 Task: Search one way flight ticket for 2 adults, 2 infants in seat and 1 infant on lap in first from Beaumont: Jack Brooks Regional Airport (was Southeast Texas Regional) to Riverton: Central Wyoming Regional Airport (was Riverton Regional) on 8-4-2023. Choice of flights is Southwest. Number of bags: 5 checked bags. Price is upto 95000. Outbound departure time preference is 9:15.
Action: Mouse moved to (251, 264)
Screenshot: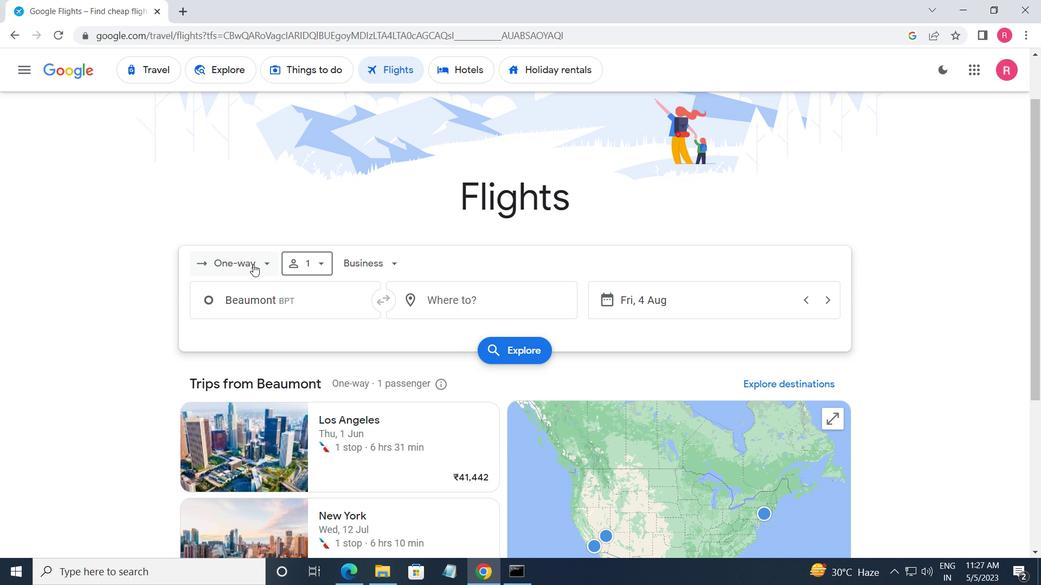 
Action: Mouse pressed left at (251, 264)
Screenshot: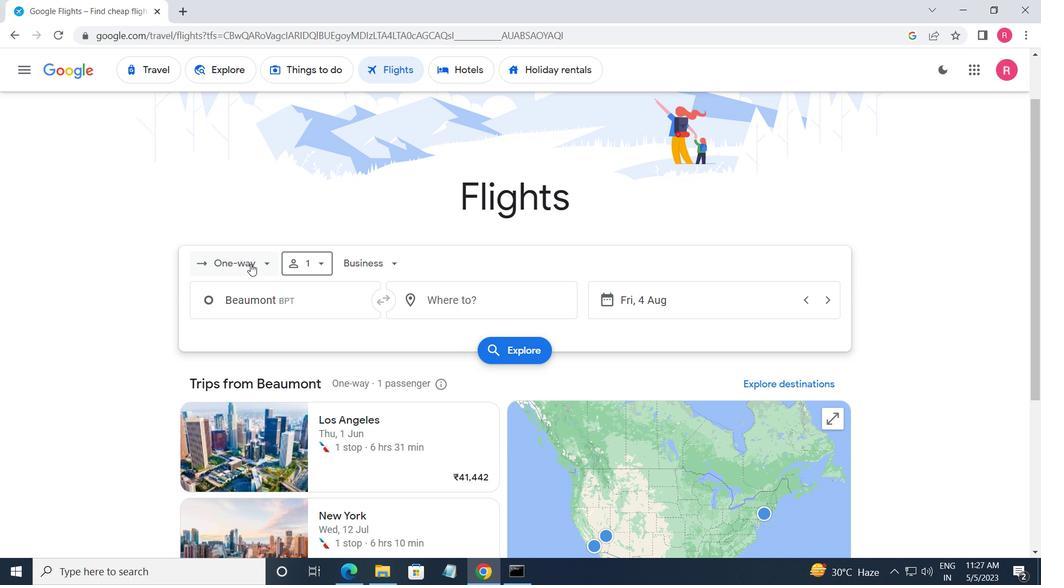 
Action: Mouse moved to (248, 330)
Screenshot: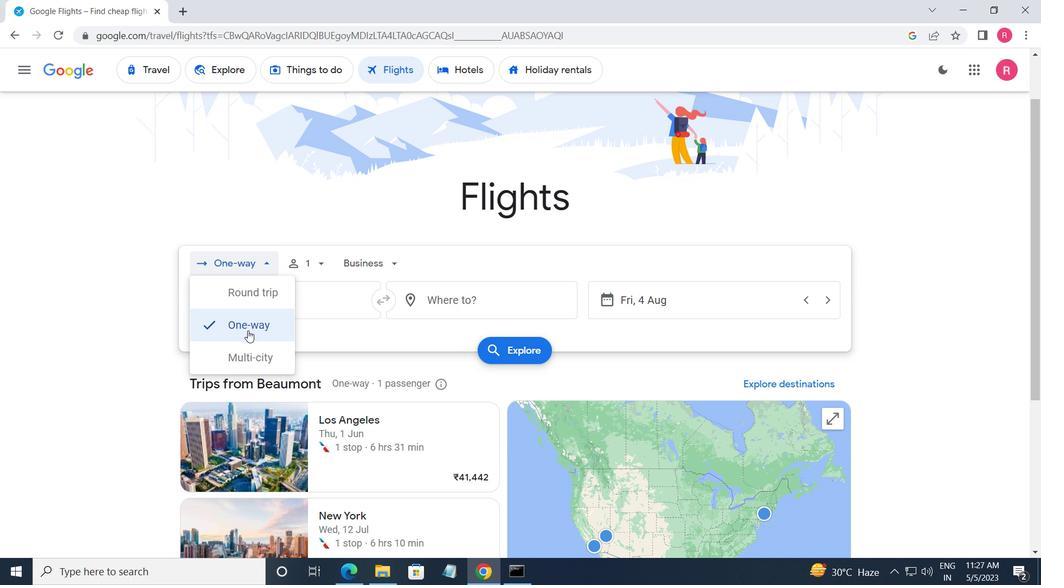 
Action: Mouse pressed left at (248, 330)
Screenshot: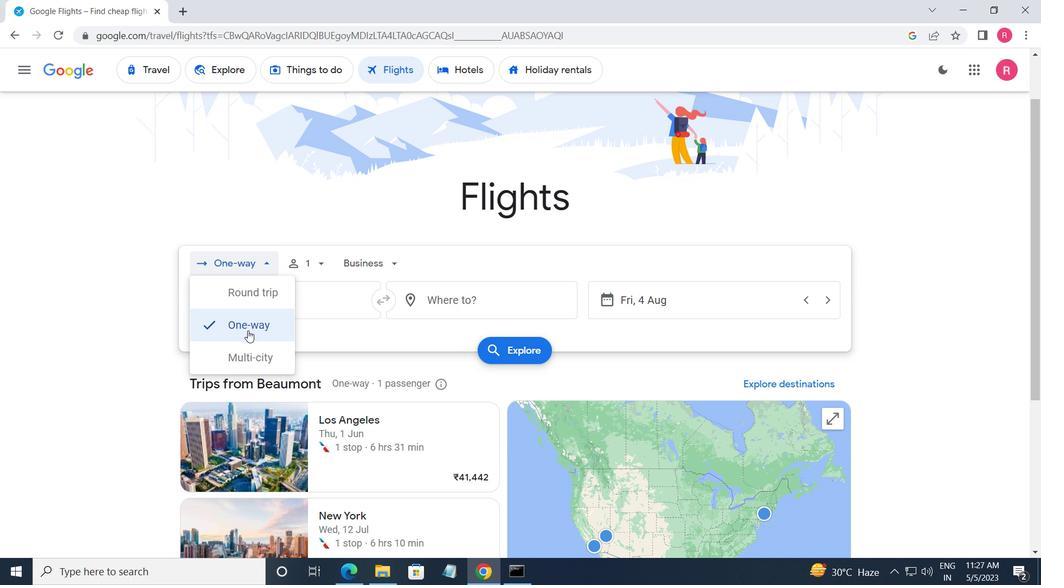 
Action: Mouse moved to (312, 260)
Screenshot: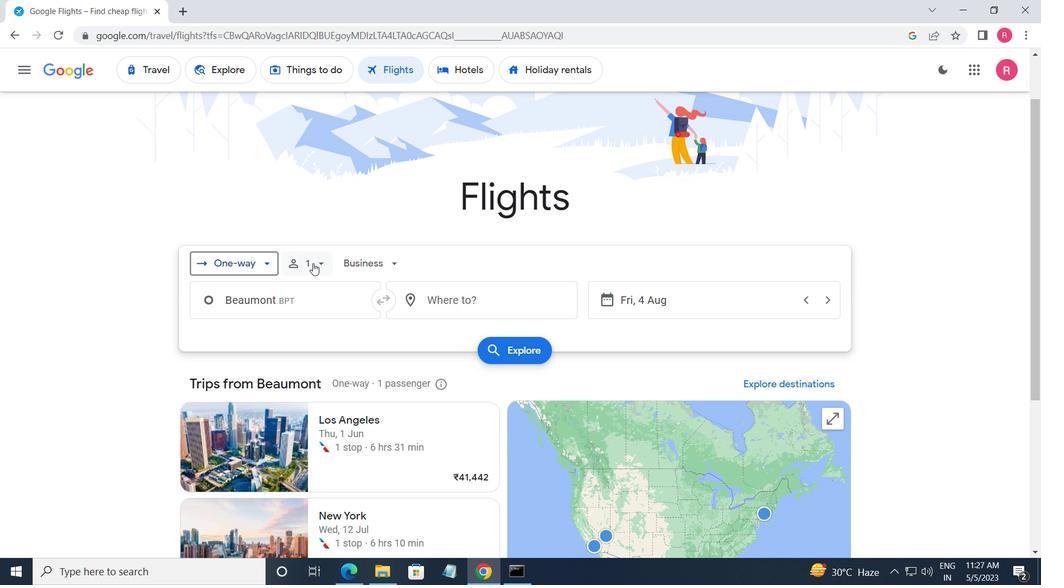 
Action: Mouse pressed left at (312, 260)
Screenshot: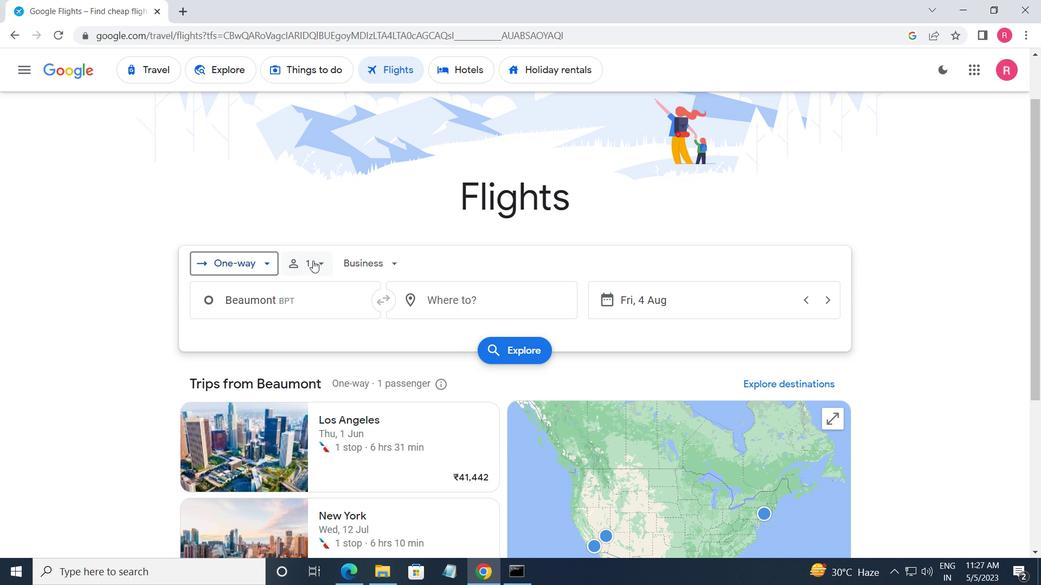 
Action: Mouse moved to (424, 304)
Screenshot: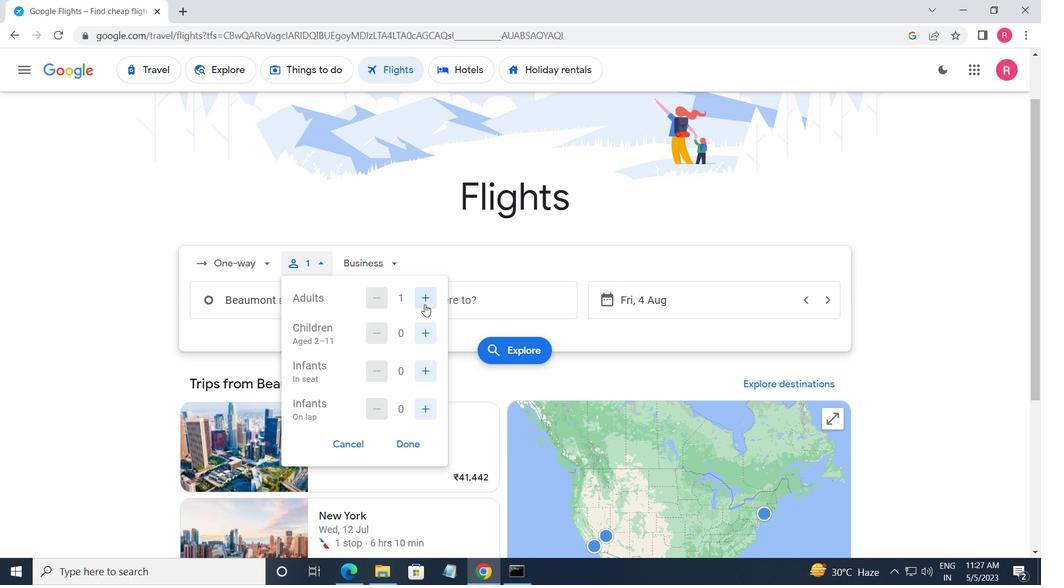 
Action: Mouse pressed left at (424, 304)
Screenshot: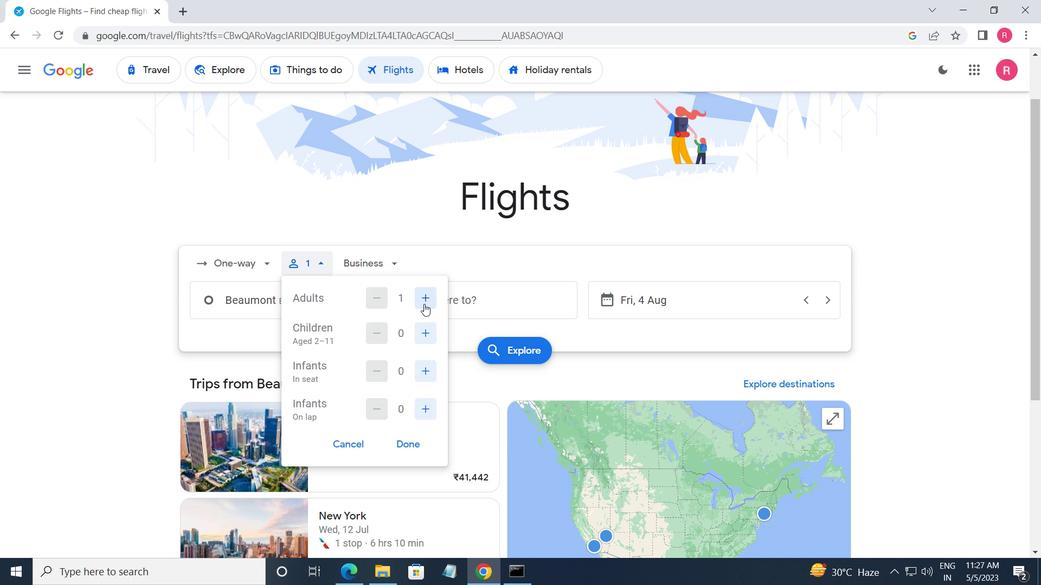 
Action: Mouse moved to (422, 328)
Screenshot: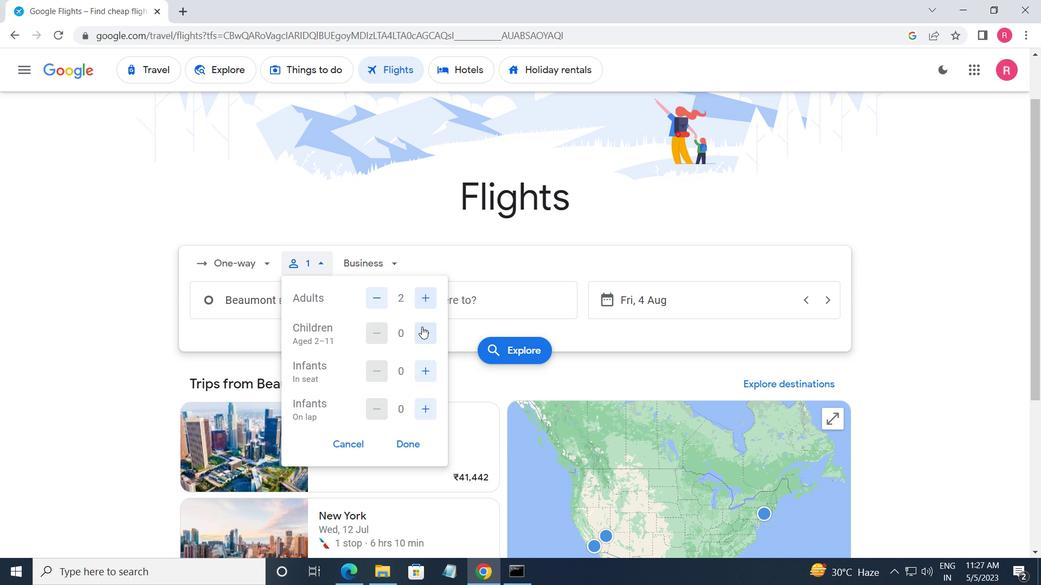
Action: Mouse pressed left at (422, 328)
Screenshot: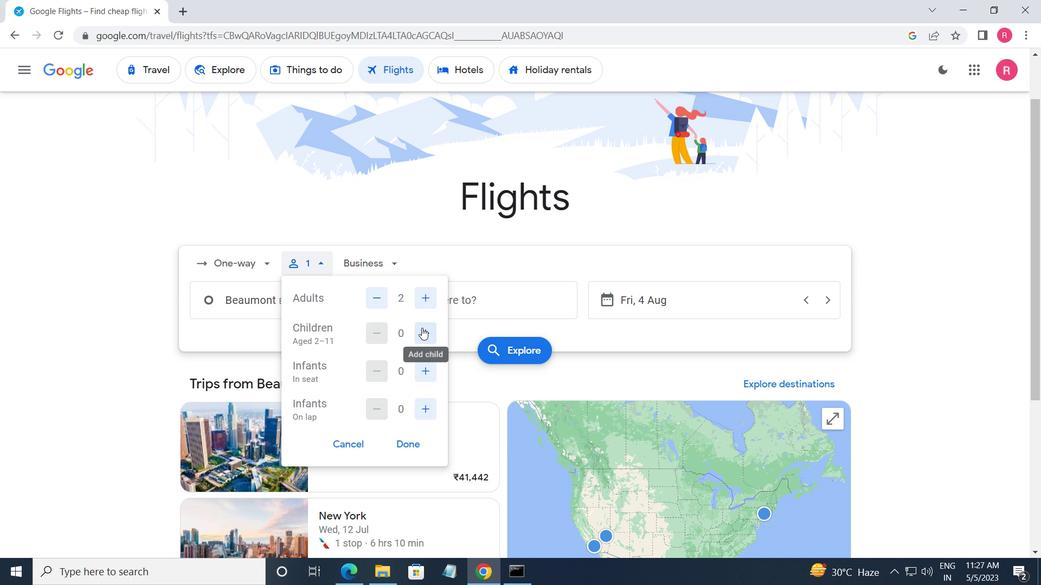 
Action: Mouse pressed left at (422, 328)
Screenshot: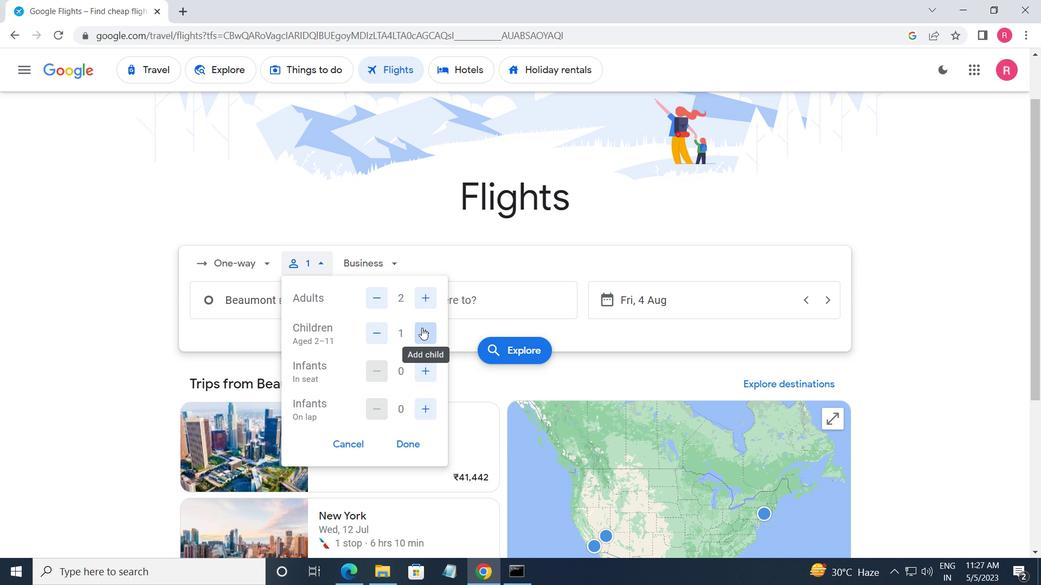 
Action: Mouse moved to (429, 370)
Screenshot: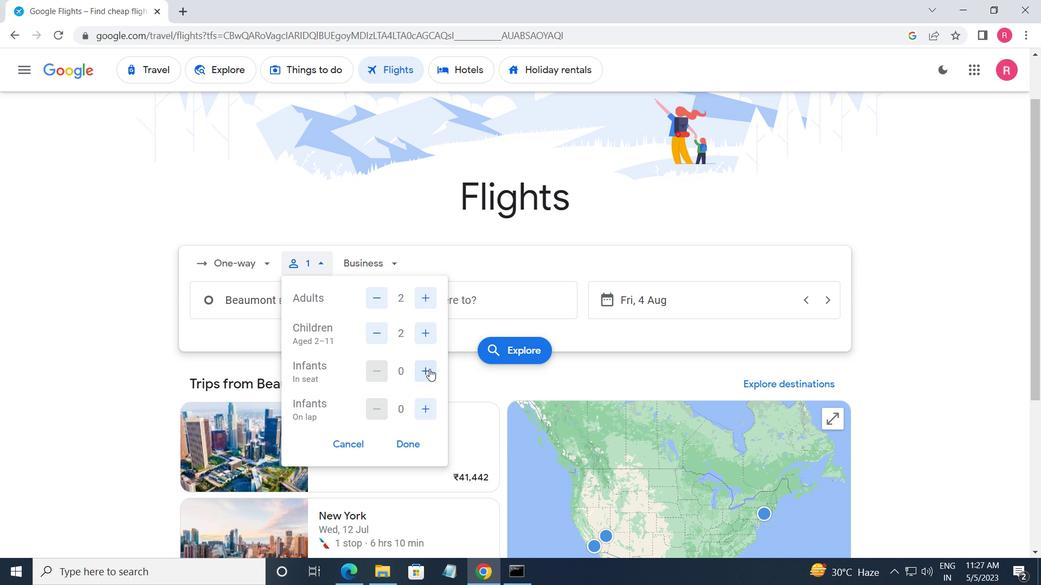 
Action: Mouse pressed left at (429, 370)
Screenshot: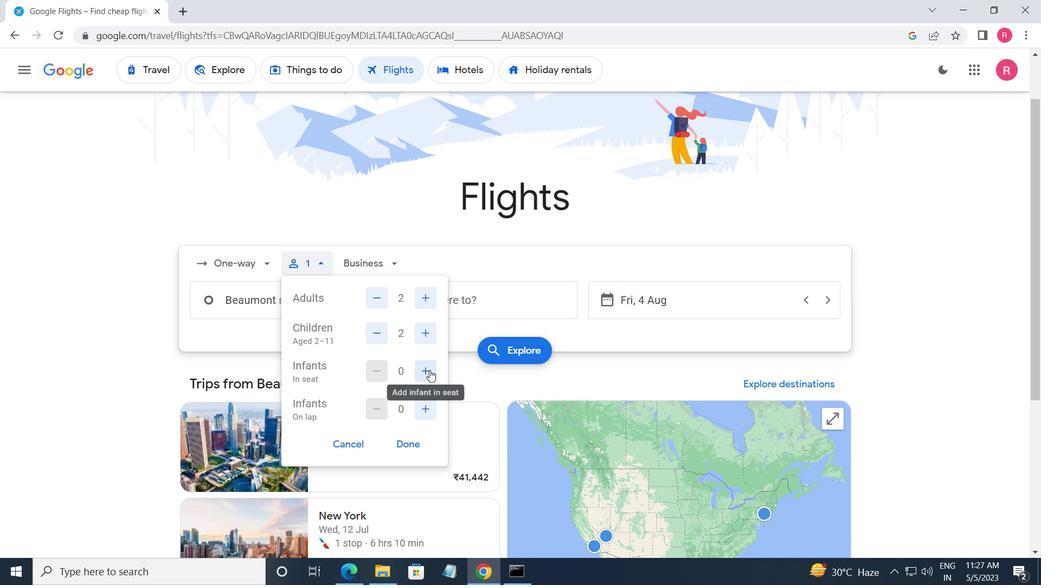 
Action: Mouse moved to (415, 436)
Screenshot: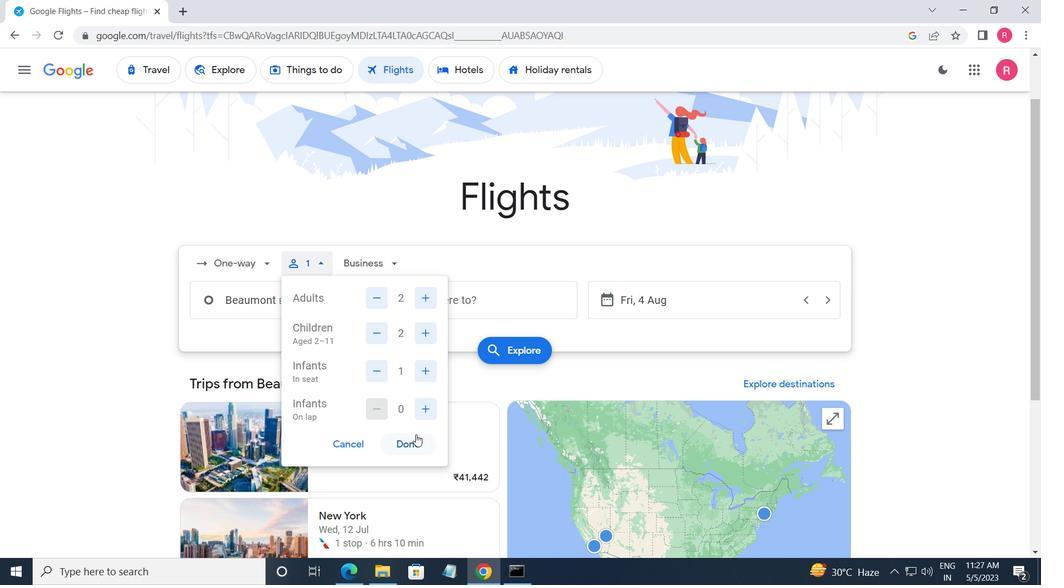 
Action: Mouse pressed left at (415, 436)
Screenshot: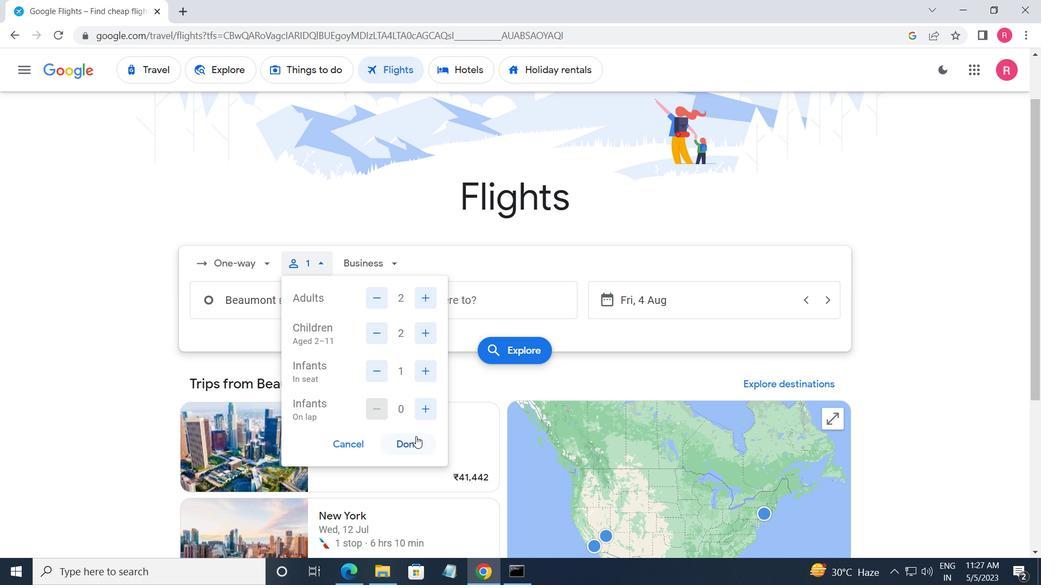 
Action: Mouse moved to (351, 264)
Screenshot: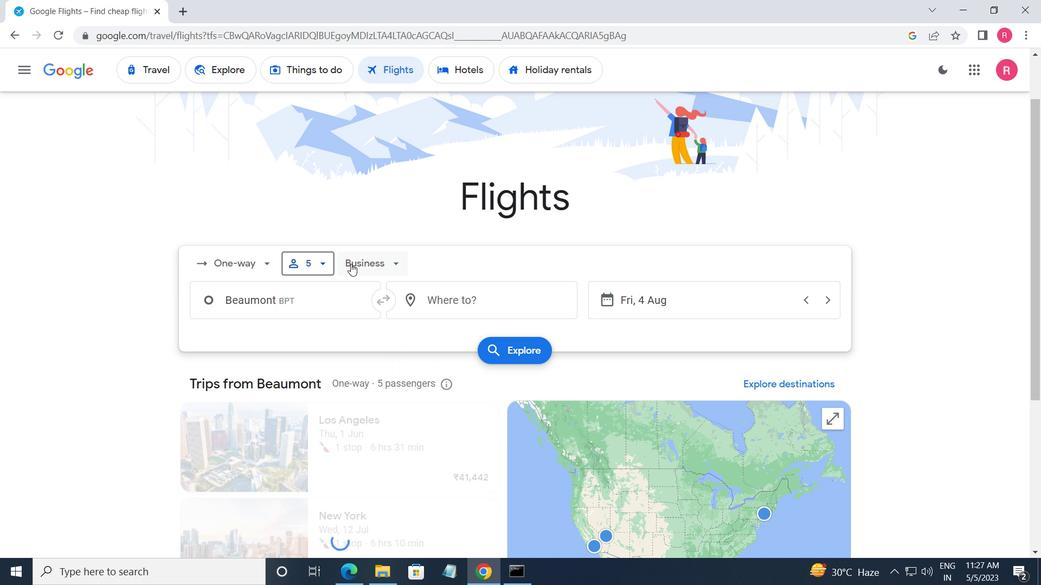 
Action: Mouse pressed left at (351, 264)
Screenshot: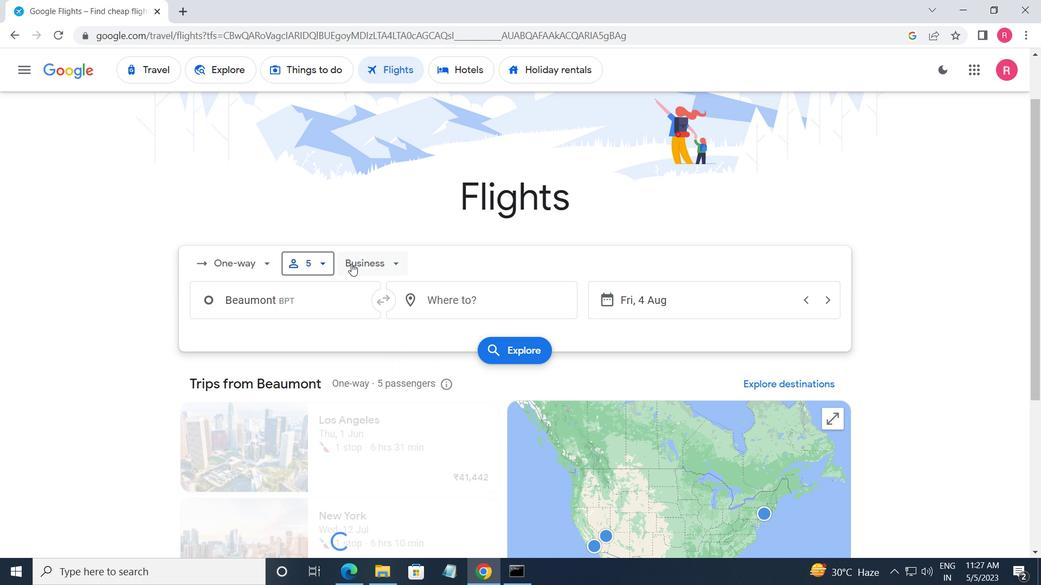 
Action: Mouse moved to (383, 392)
Screenshot: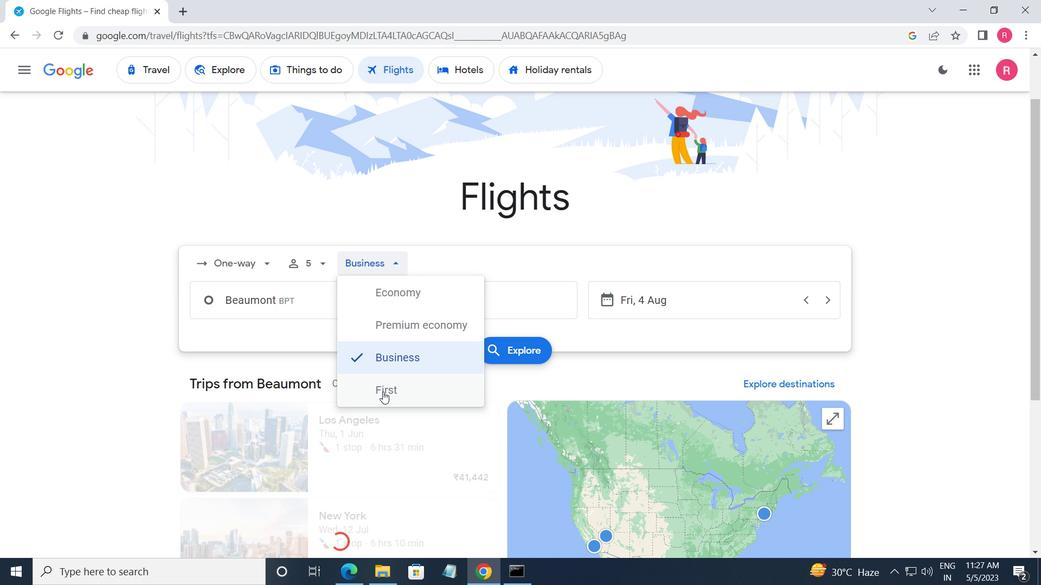 
Action: Mouse pressed left at (383, 392)
Screenshot: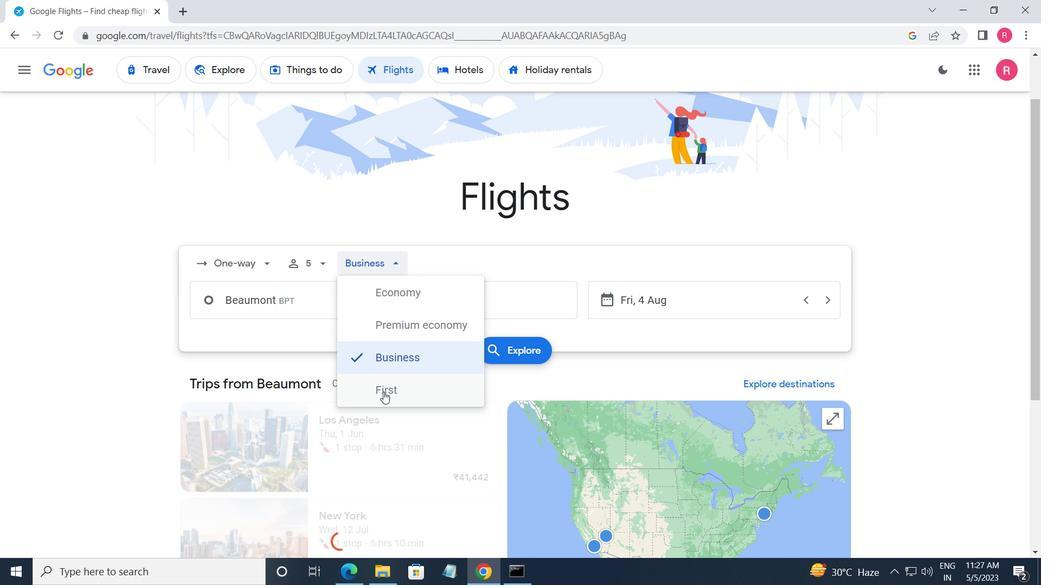 
Action: Mouse moved to (313, 305)
Screenshot: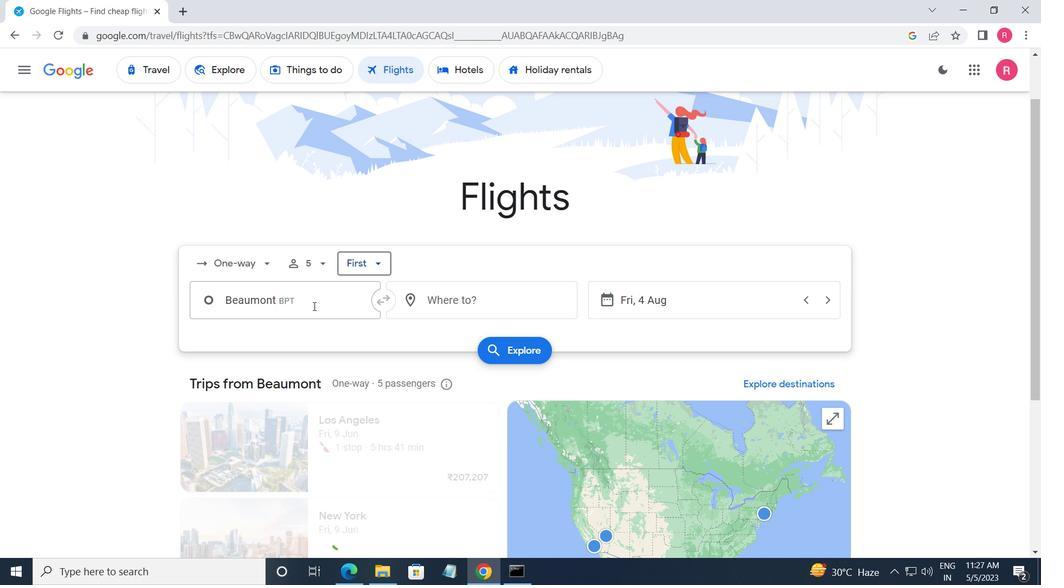 
Action: Mouse pressed left at (313, 305)
Screenshot: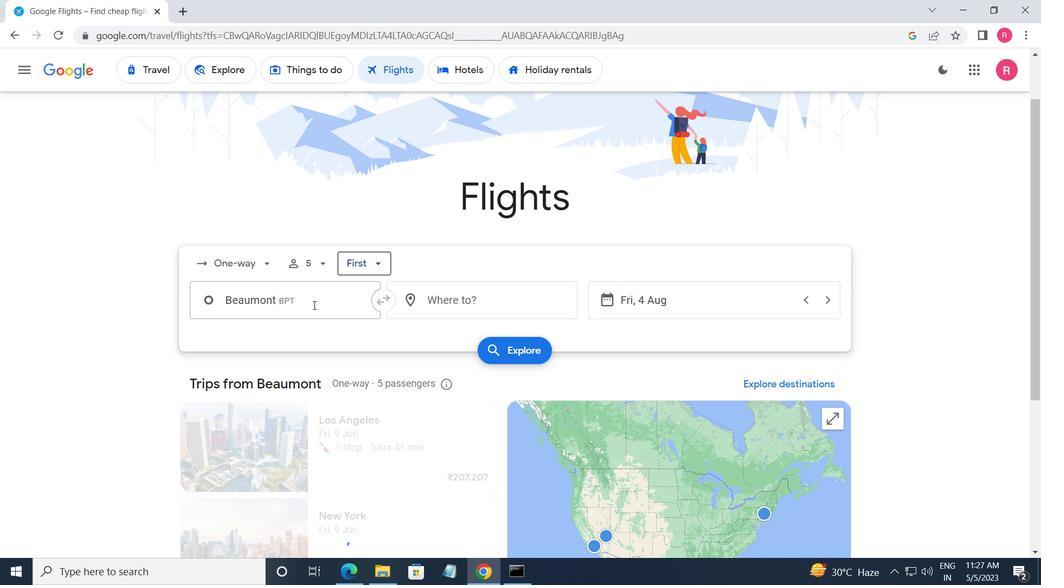 
Action: Key pressed <Key.shift>BEAUMONT
Screenshot: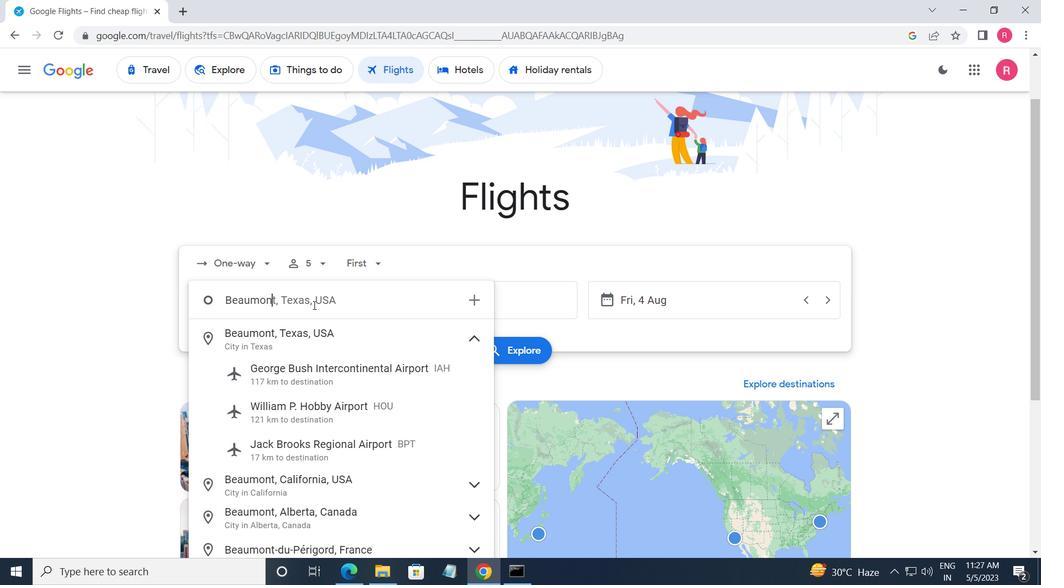 
Action: Mouse moved to (312, 441)
Screenshot: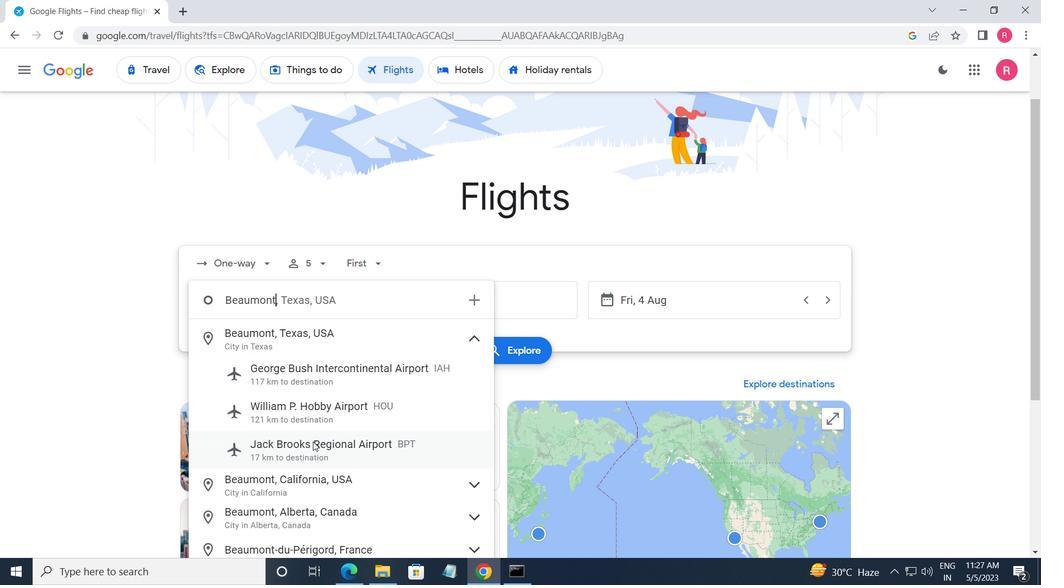 
Action: Mouse pressed left at (312, 441)
Screenshot: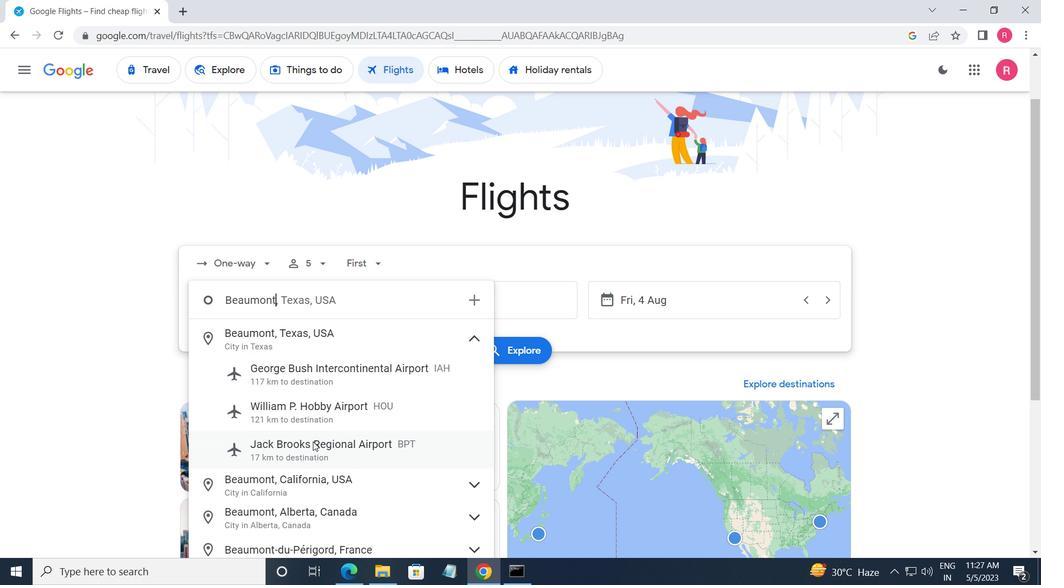
Action: Mouse moved to (457, 301)
Screenshot: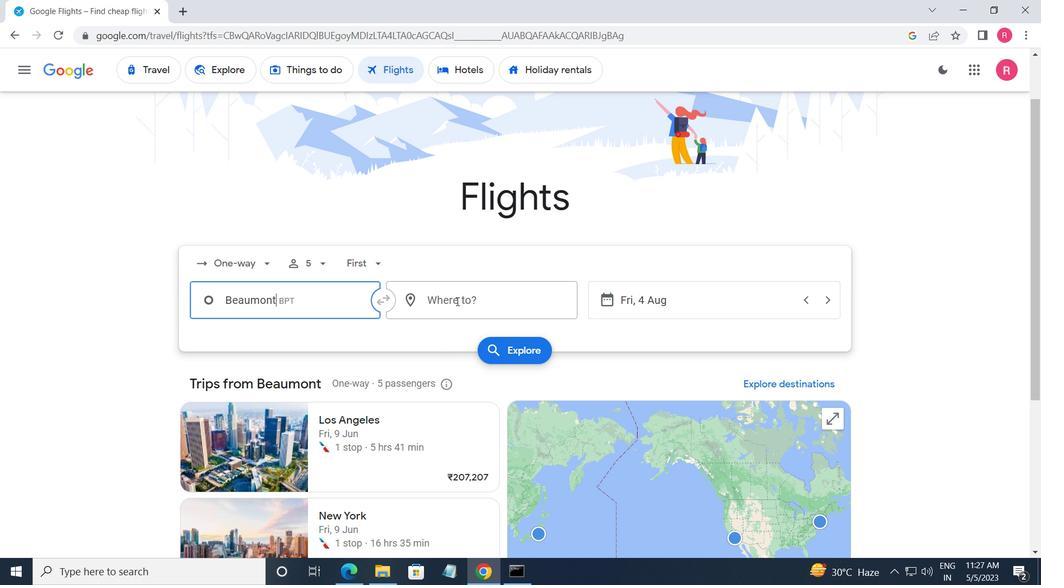 
Action: Mouse pressed left at (457, 301)
Screenshot: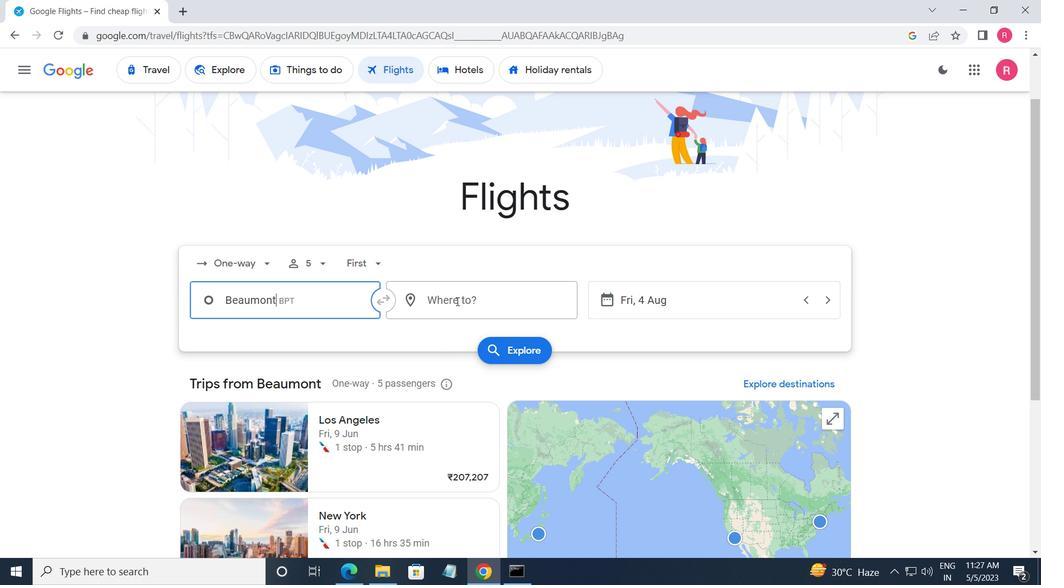
Action: Key pressed <Key.shift><Key.shift><Key.shift><Key.shift><Key.shift><Key.shift><Key.shift><Key.shift><Key.shift><Key.shift><Key.shift><Key.shift><Key.shift><Key.shift><Key.shift><Key.shift><Key.shift>RIVERTOM<Key.backspace>N
Screenshot: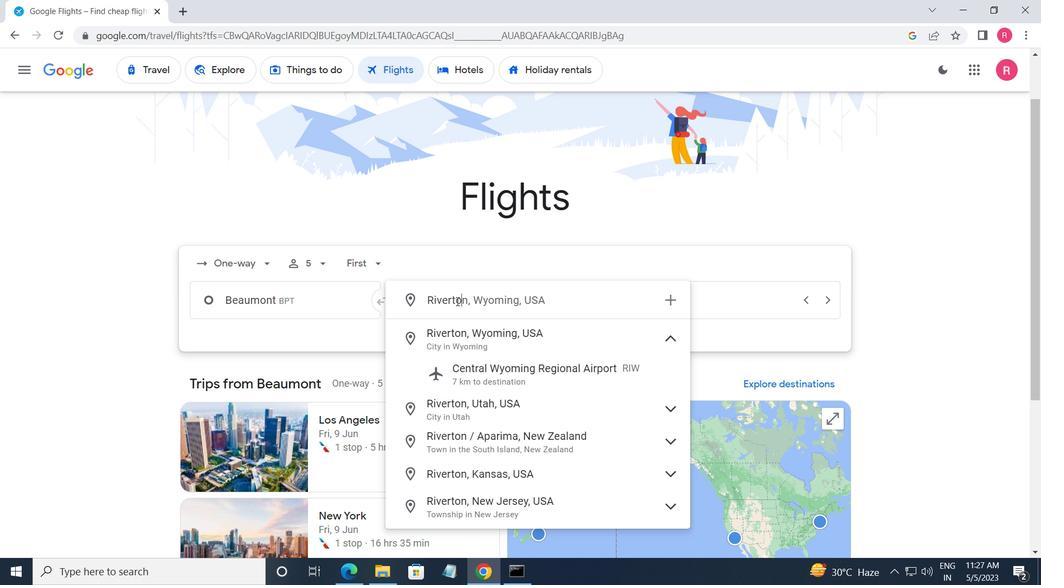 
Action: Mouse moved to (479, 382)
Screenshot: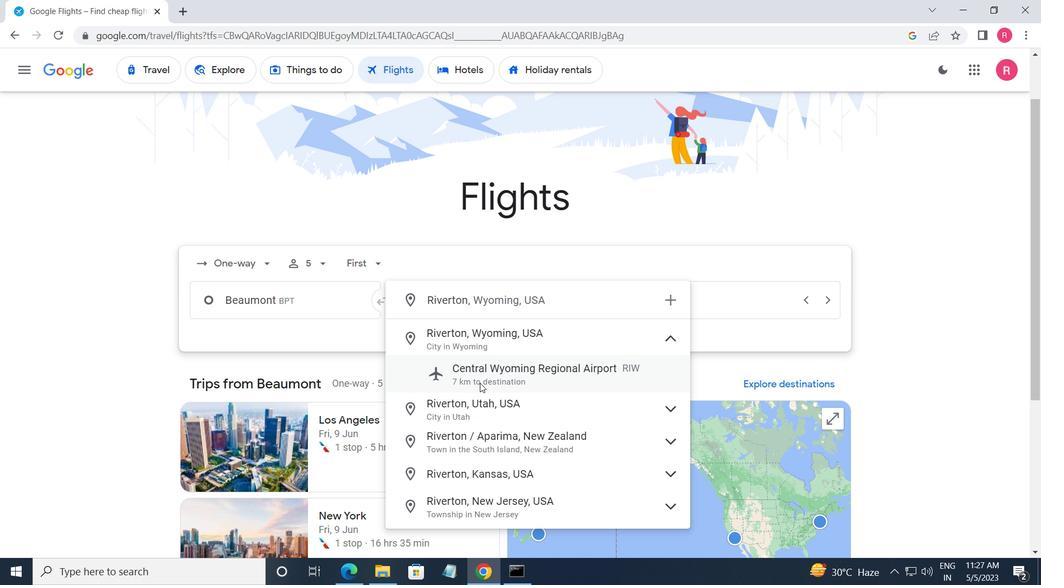 
Action: Mouse pressed left at (479, 382)
Screenshot: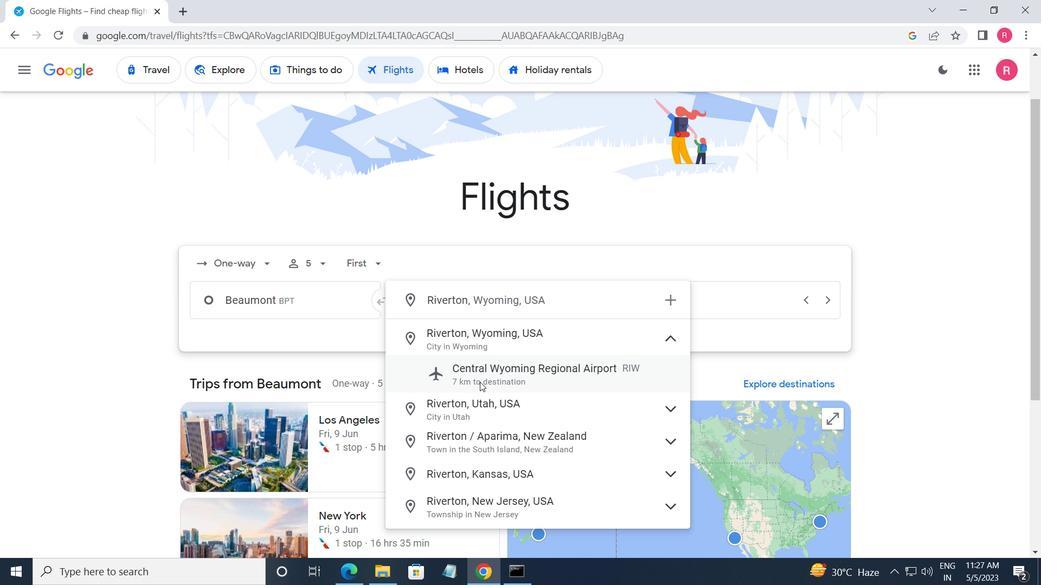 
Action: Mouse moved to (694, 304)
Screenshot: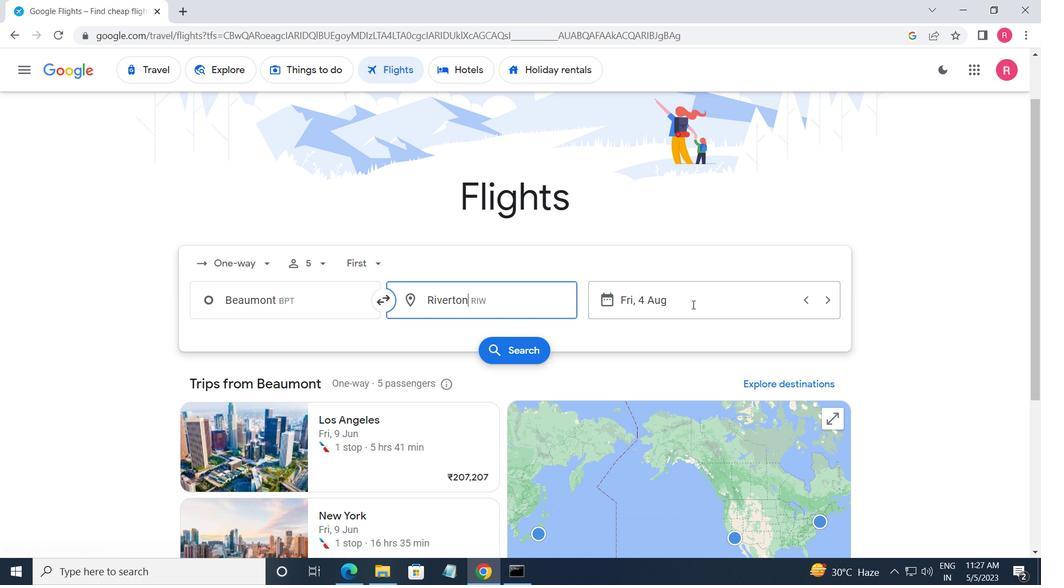 
Action: Mouse pressed left at (694, 304)
Screenshot: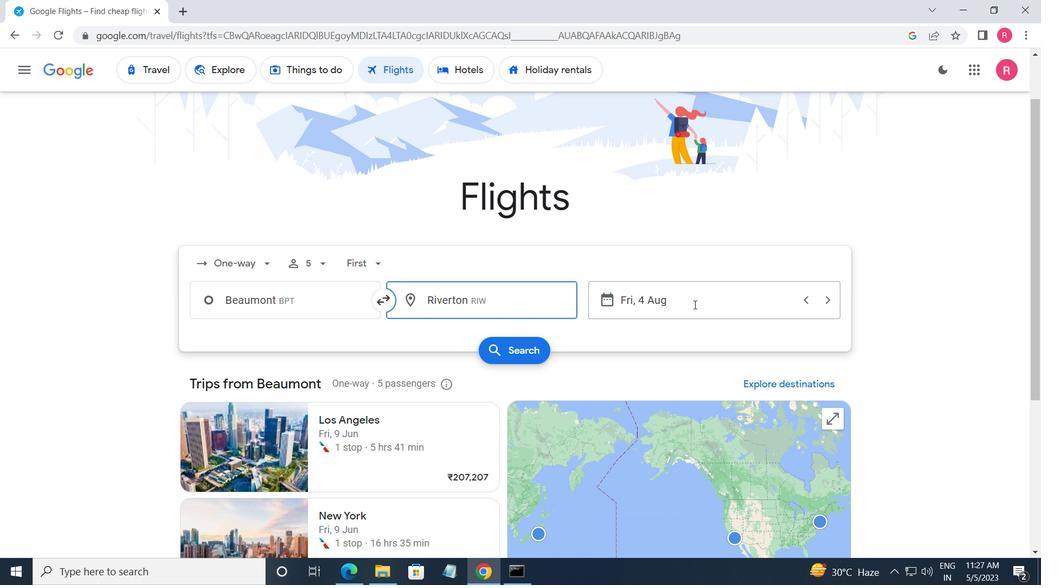 
Action: Mouse moved to (523, 312)
Screenshot: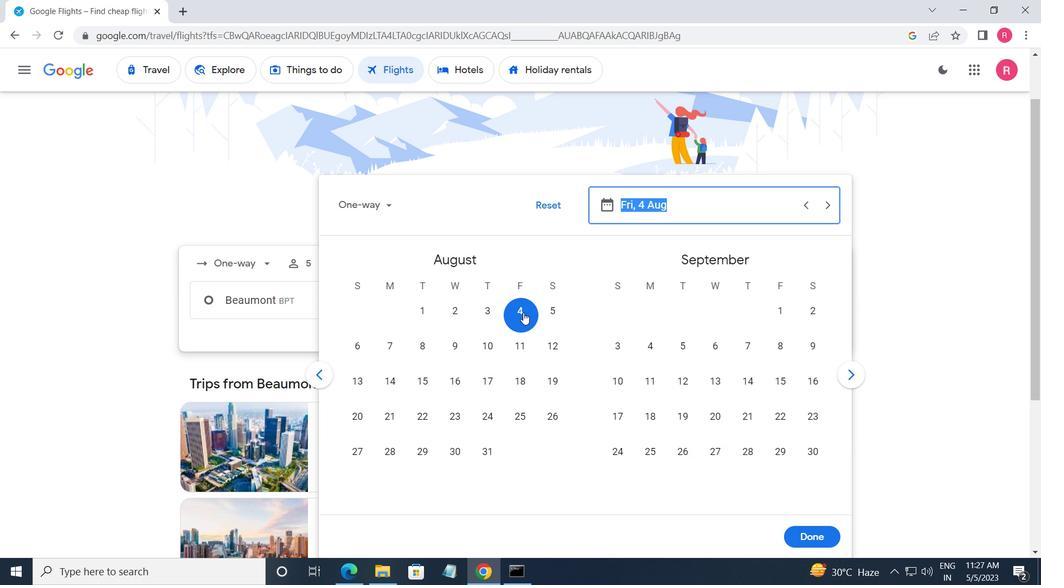 
Action: Mouse pressed left at (523, 312)
Screenshot: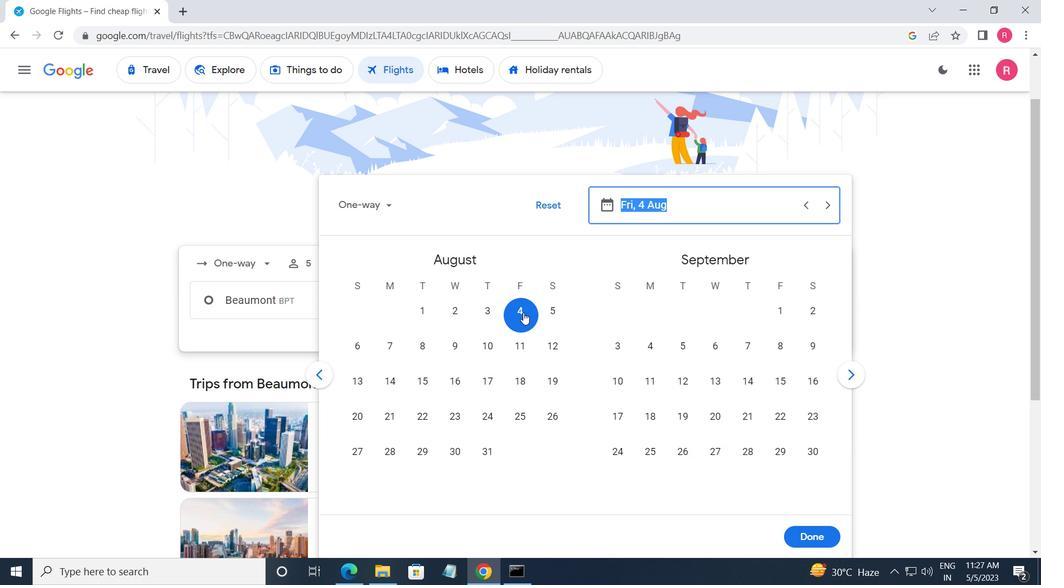 
Action: Mouse moved to (798, 536)
Screenshot: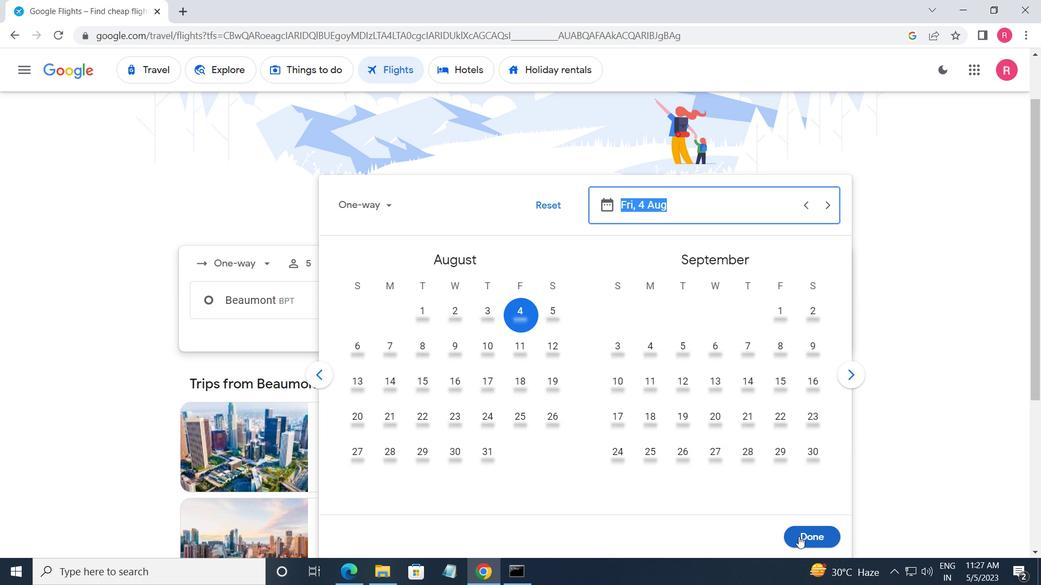
Action: Mouse pressed left at (798, 536)
Screenshot: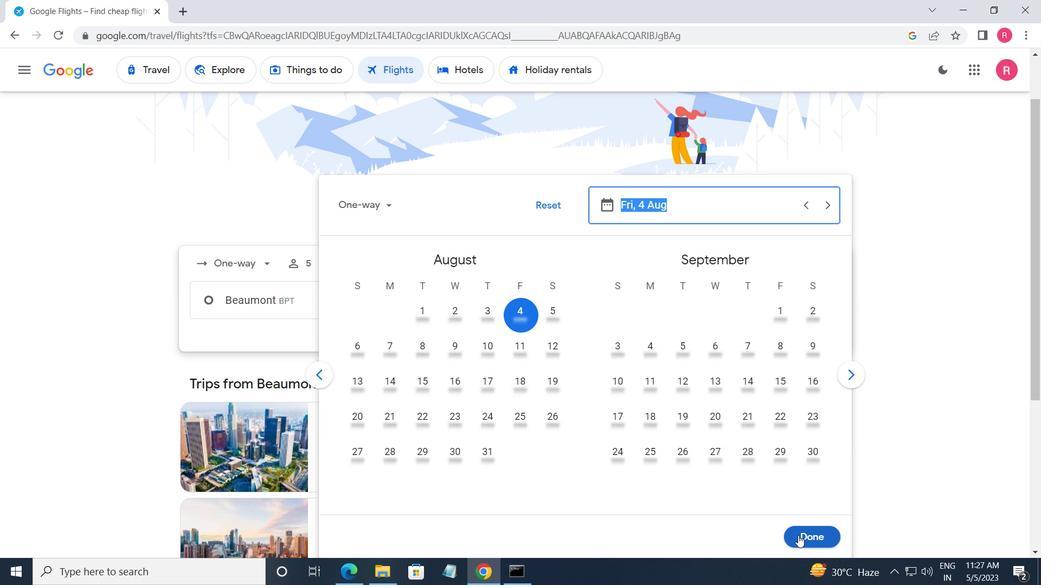 
Action: Mouse moved to (508, 357)
Screenshot: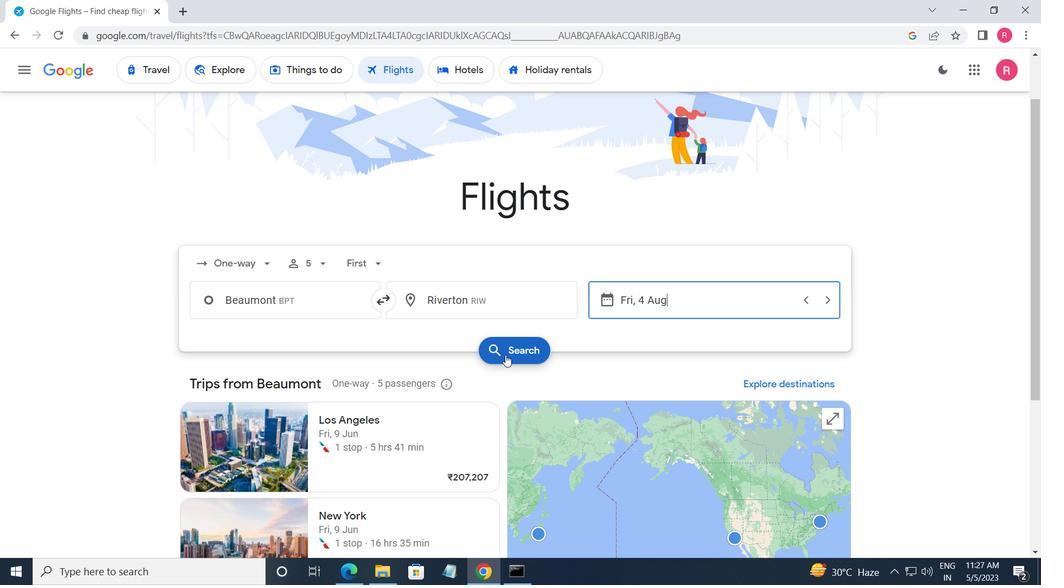
Action: Mouse pressed left at (508, 357)
Screenshot: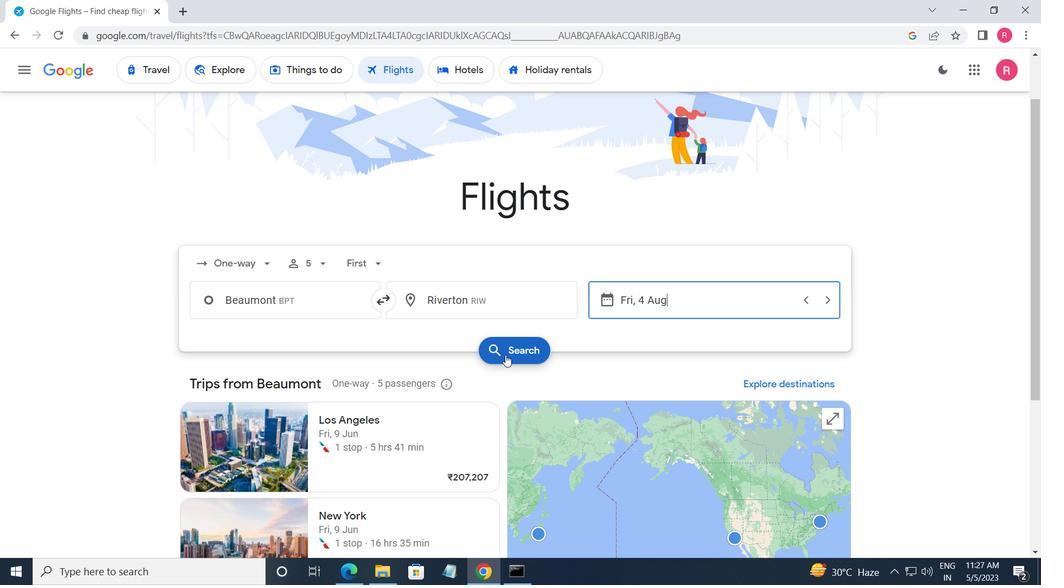
Action: Mouse moved to (190, 193)
Screenshot: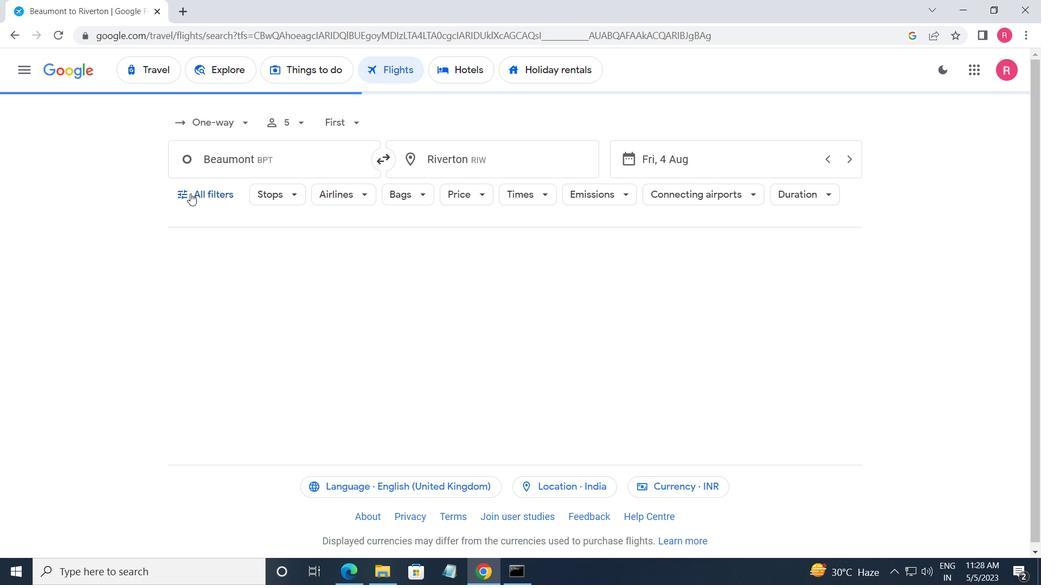 
Action: Mouse pressed left at (190, 193)
Screenshot: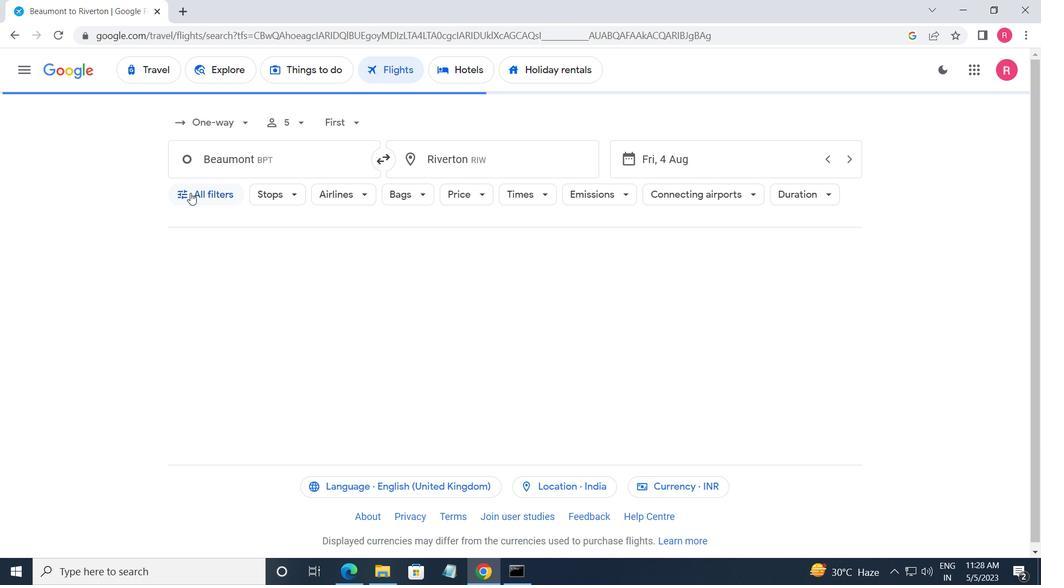 
Action: Mouse moved to (247, 307)
Screenshot: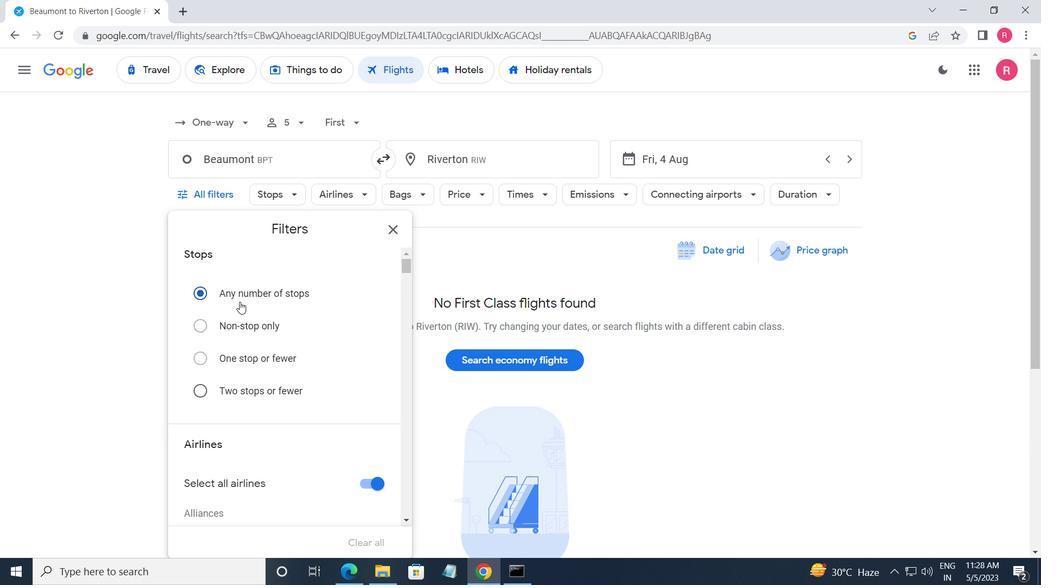 
Action: Mouse scrolled (247, 306) with delta (0, 0)
Screenshot: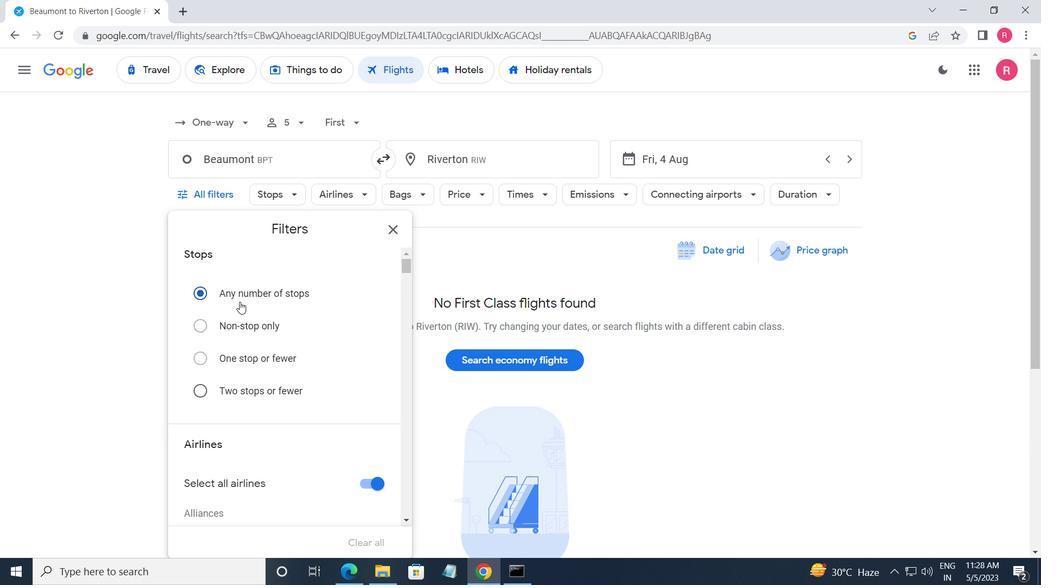 
Action: Mouse moved to (249, 312)
Screenshot: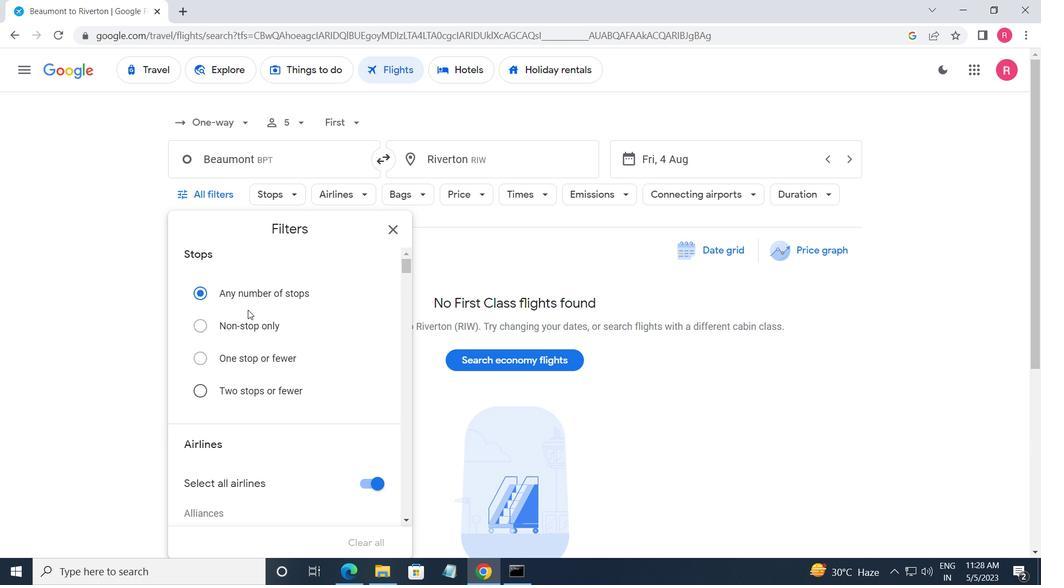 
Action: Mouse scrolled (249, 312) with delta (0, 0)
Screenshot: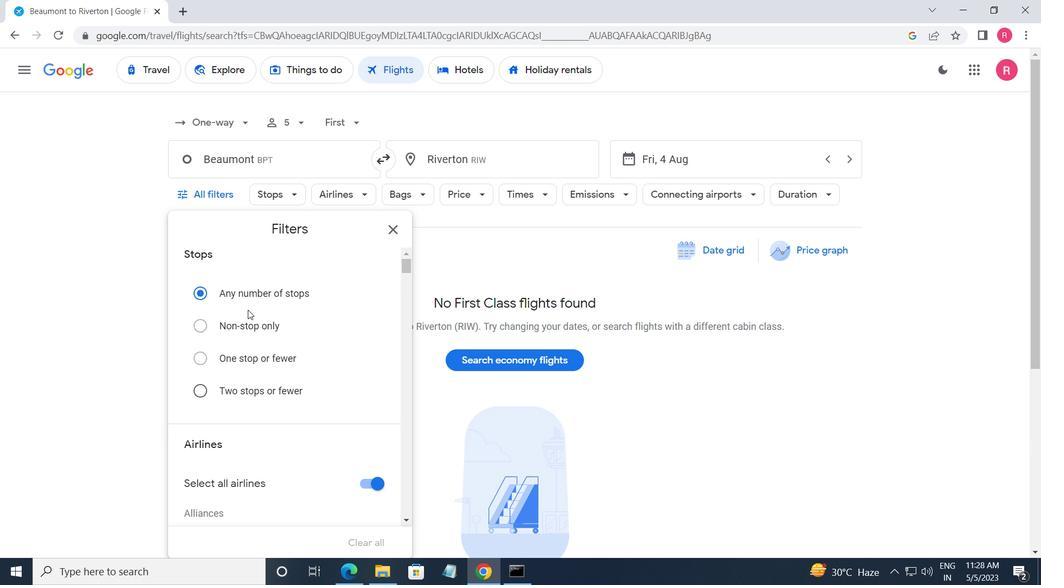 
Action: Mouse moved to (249, 313)
Screenshot: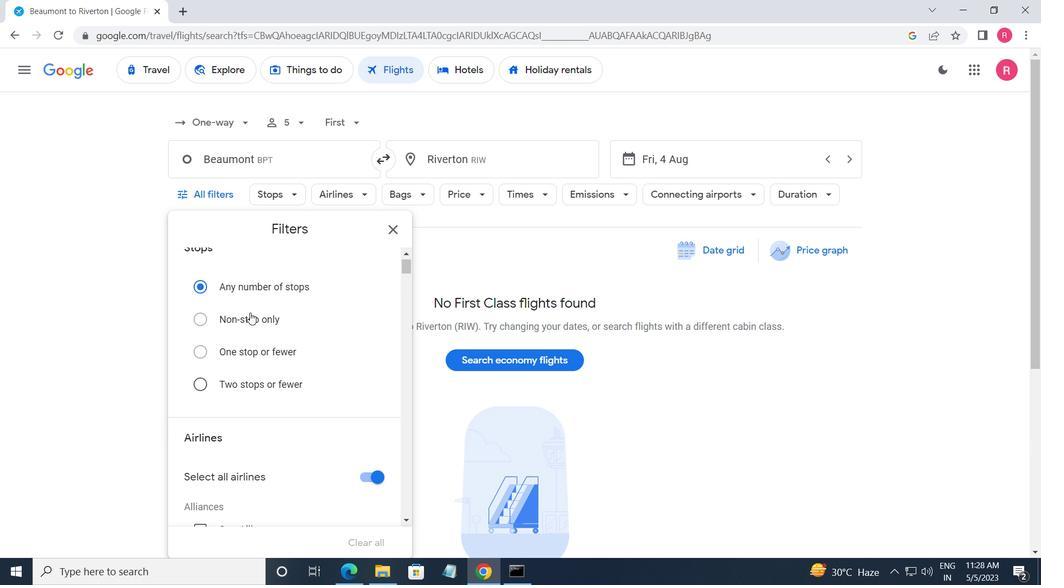 
Action: Mouse scrolled (249, 312) with delta (0, 0)
Screenshot: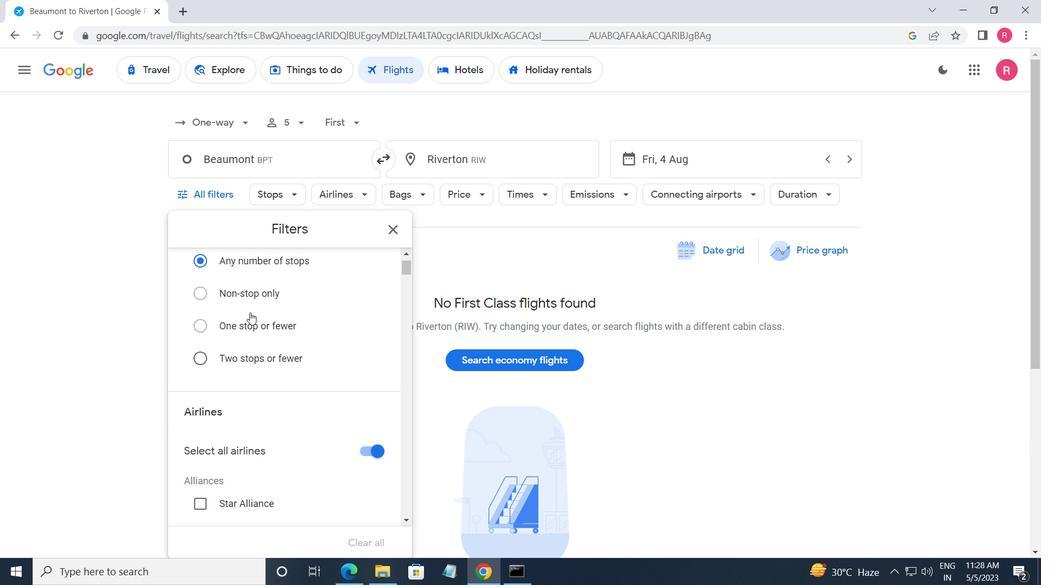 
Action: Mouse scrolled (249, 312) with delta (0, 0)
Screenshot: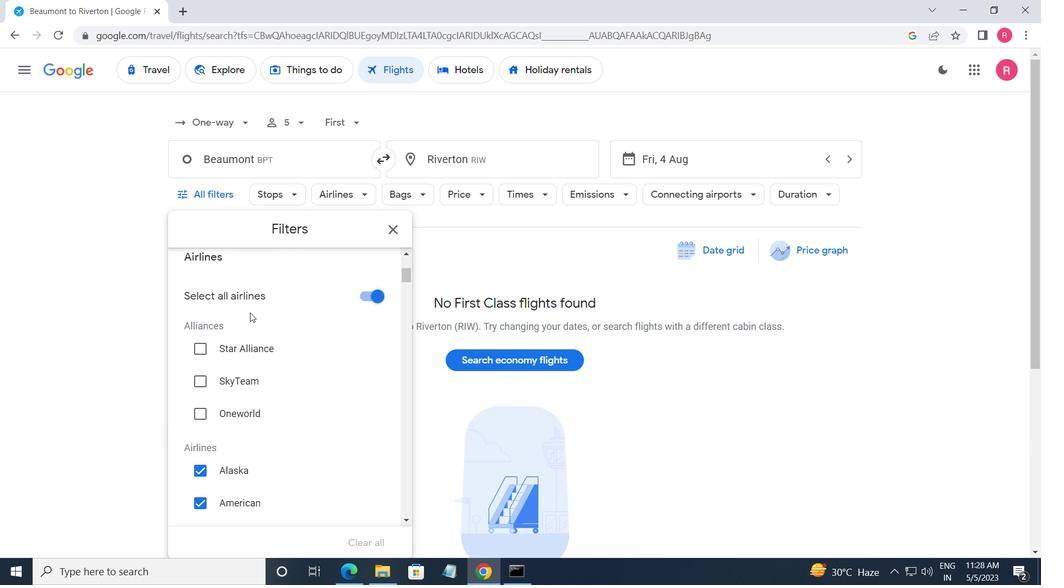 
Action: Mouse scrolled (249, 312) with delta (0, 0)
Screenshot: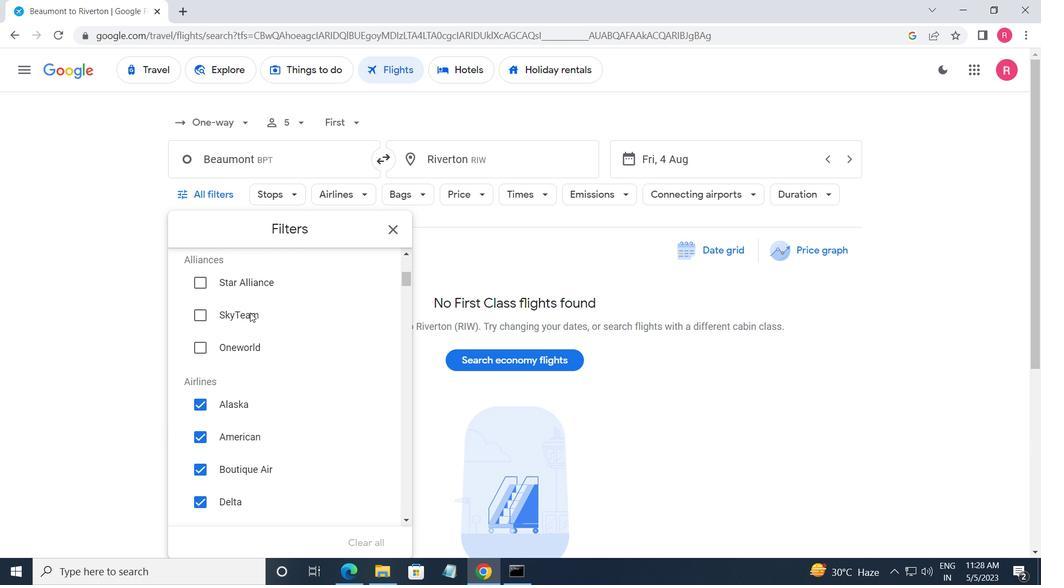 
Action: Mouse scrolled (249, 312) with delta (0, 0)
Screenshot: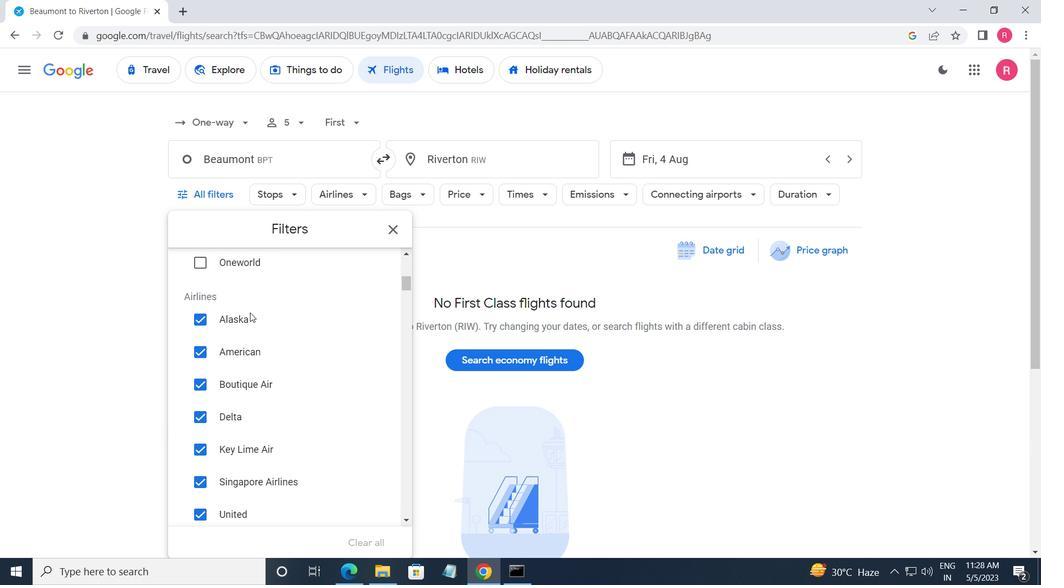 
Action: Mouse moved to (249, 313)
Screenshot: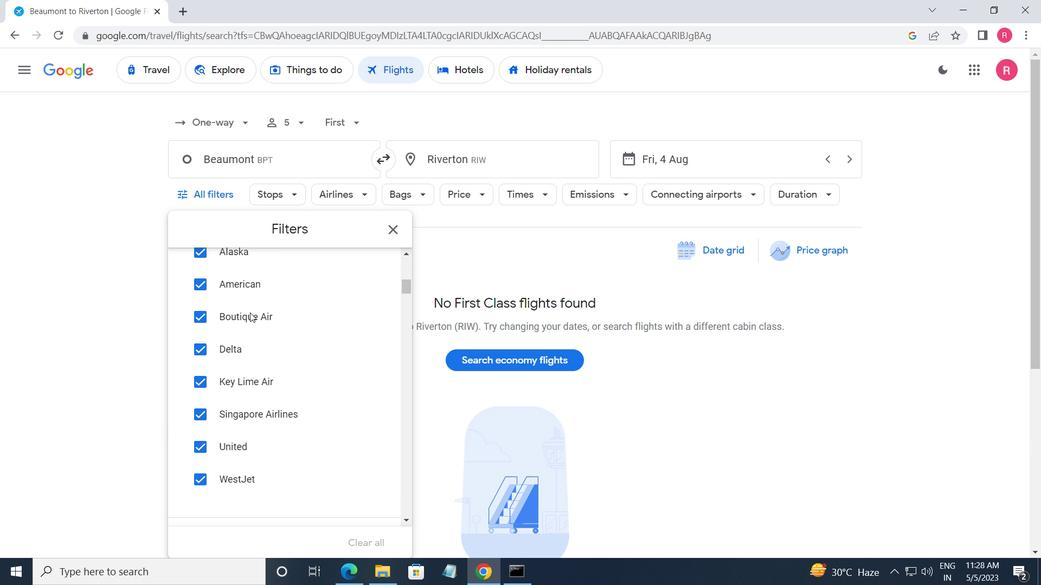 
Action: Mouse scrolled (249, 314) with delta (0, 0)
Screenshot: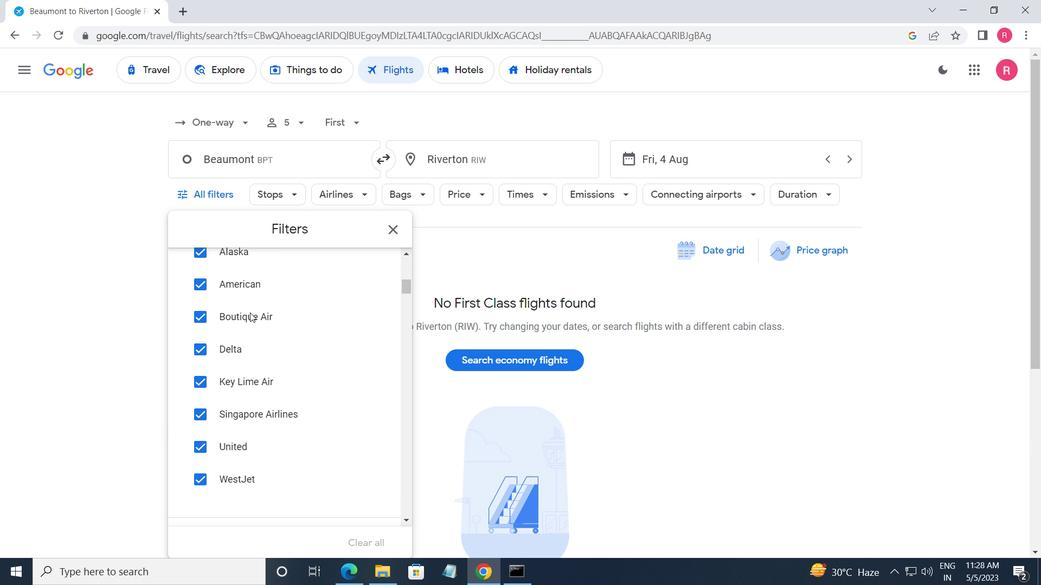 
Action: Mouse scrolled (249, 314) with delta (0, 0)
Screenshot: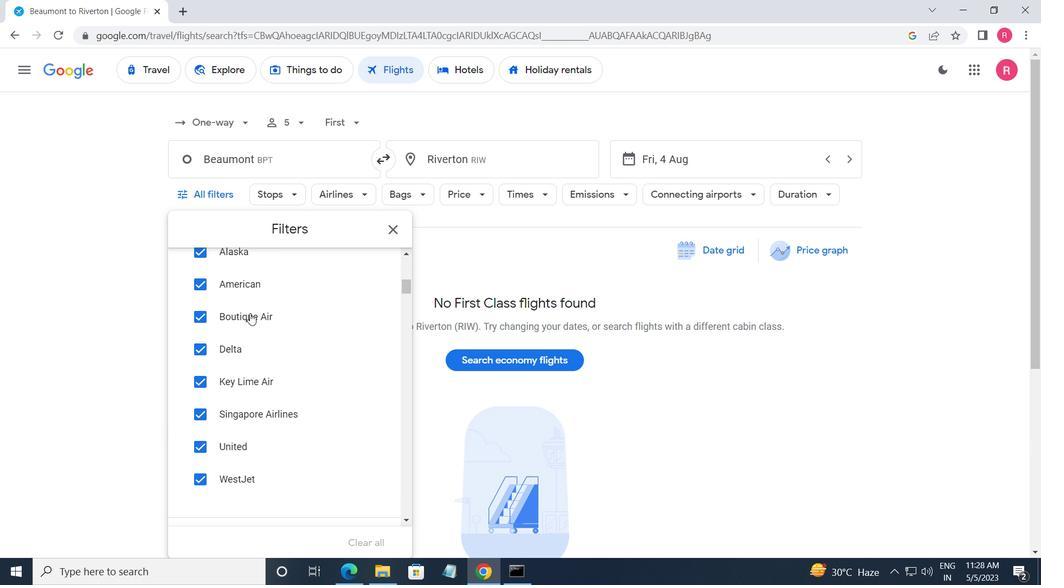 
Action: Mouse scrolled (249, 314) with delta (0, 0)
Screenshot: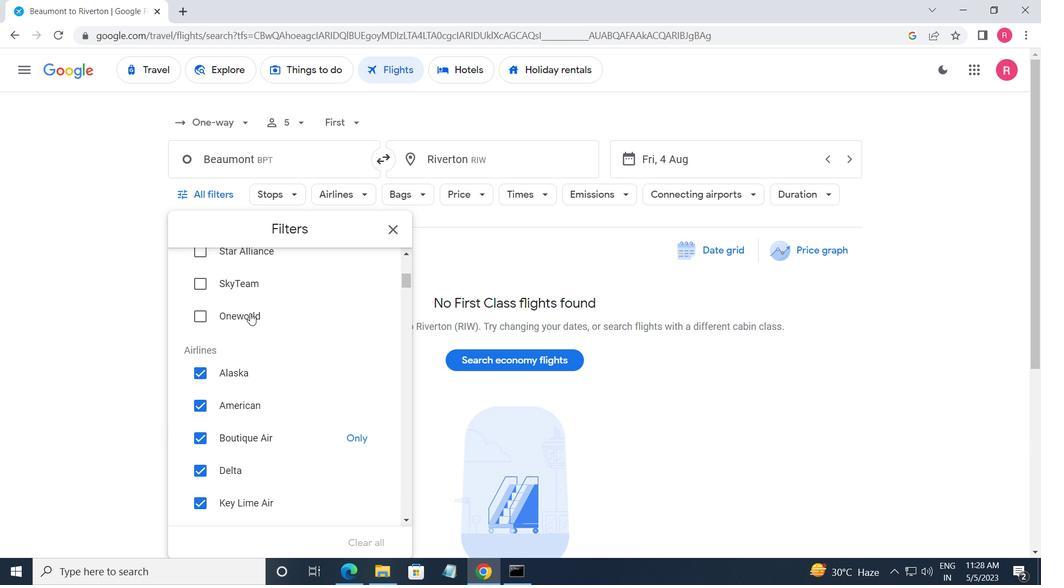 
Action: Mouse moved to (374, 282)
Screenshot: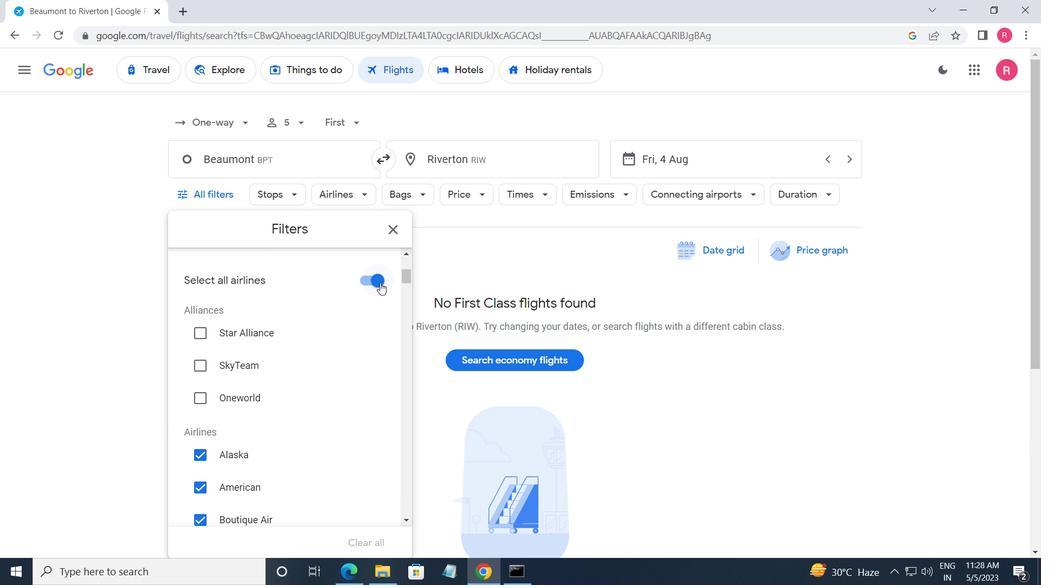
Action: Mouse pressed left at (374, 282)
Screenshot: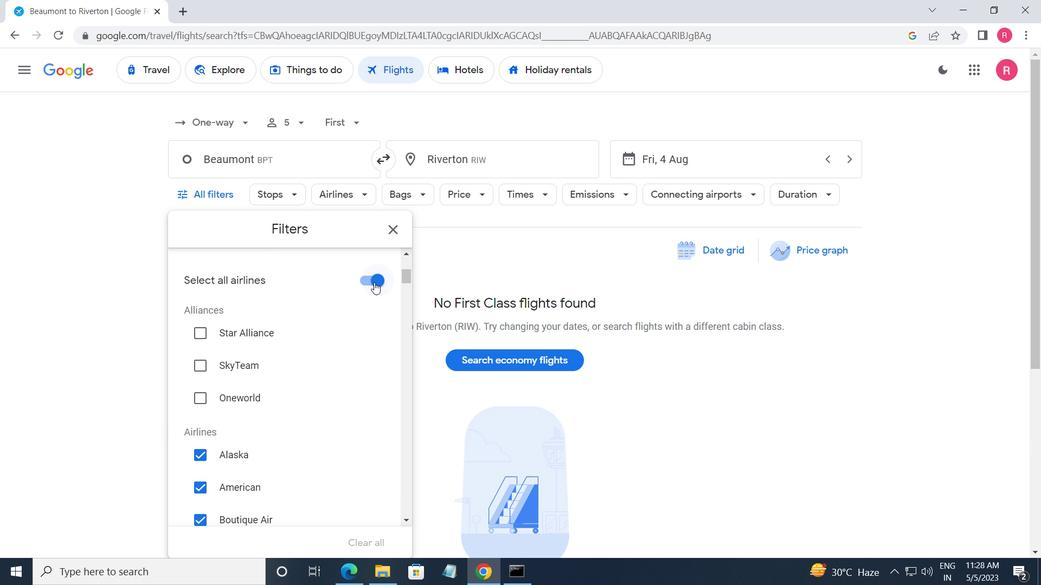 
Action: Mouse moved to (339, 367)
Screenshot: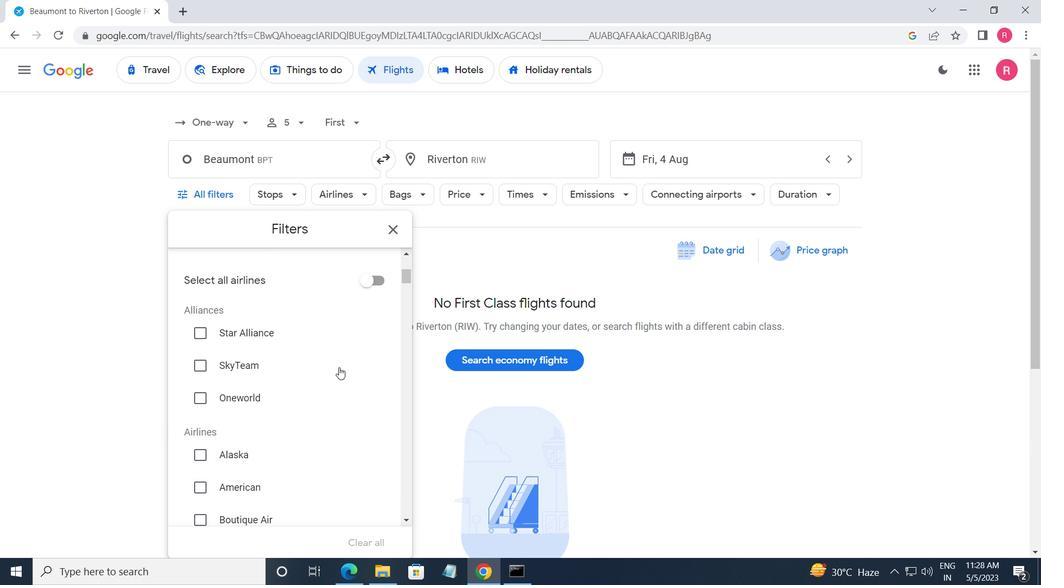 
Action: Mouse scrolled (339, 367) with delta (0, 0)
Screenshot: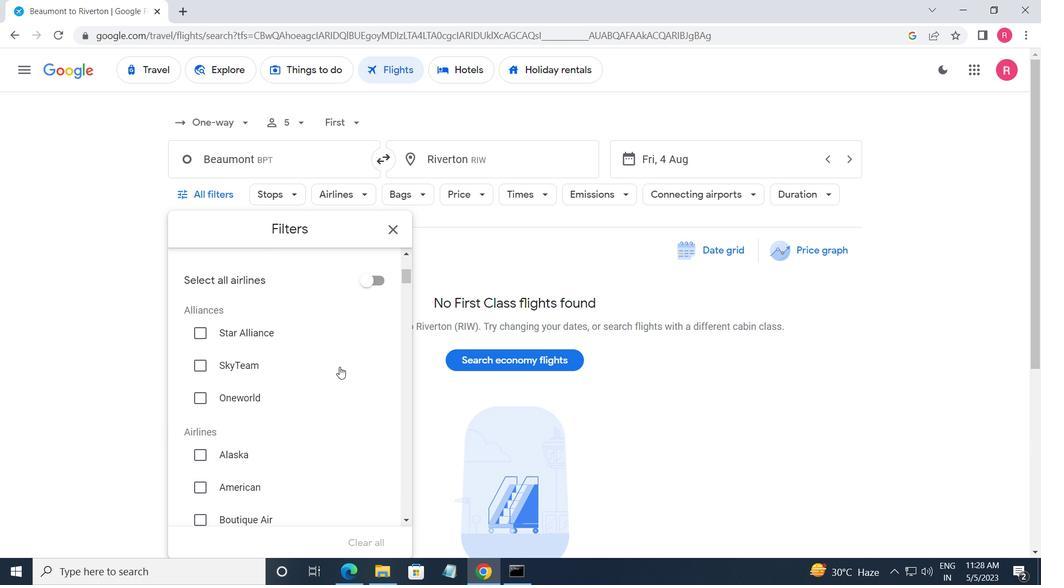 
Action: Mouse scrolled (339, 367) with delta (0, 0)
Screenshot: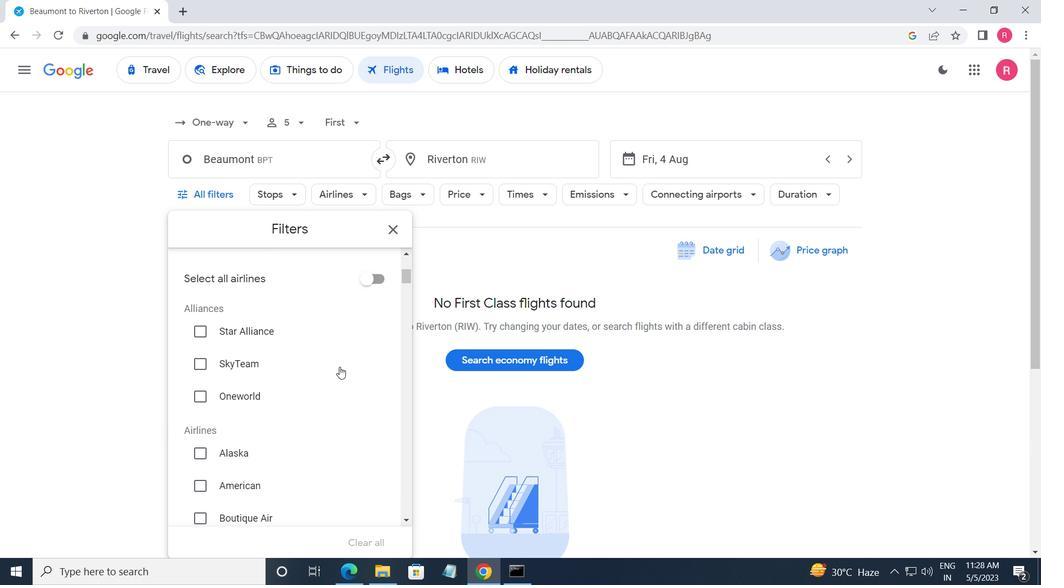 
Action: Mouse scrolled (339, 367) with delta (0, 0)
Screenshot: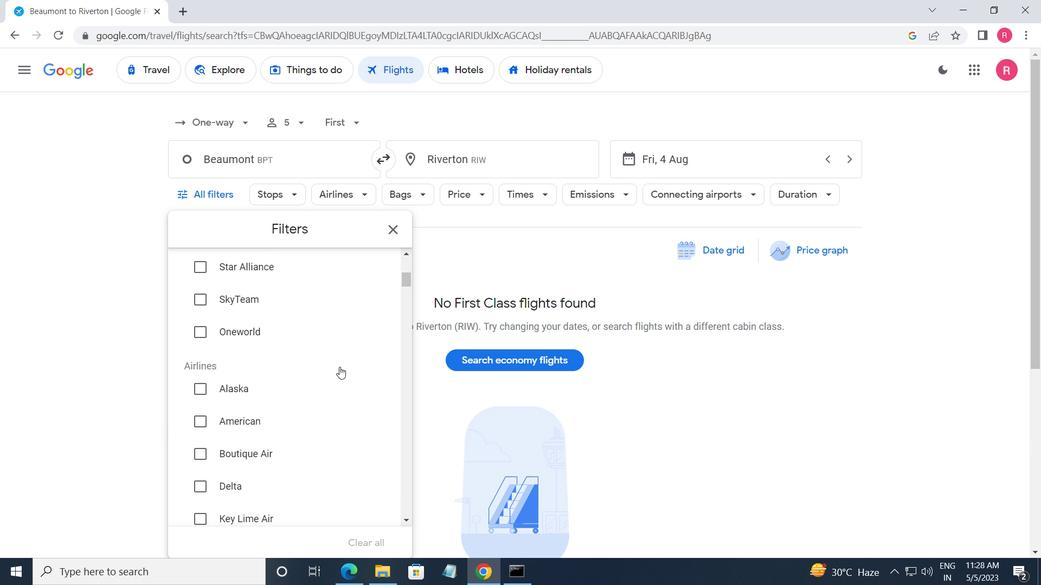 
Action: Mouse scrolled (339, 367) with delta (0, 0)
Screenshot: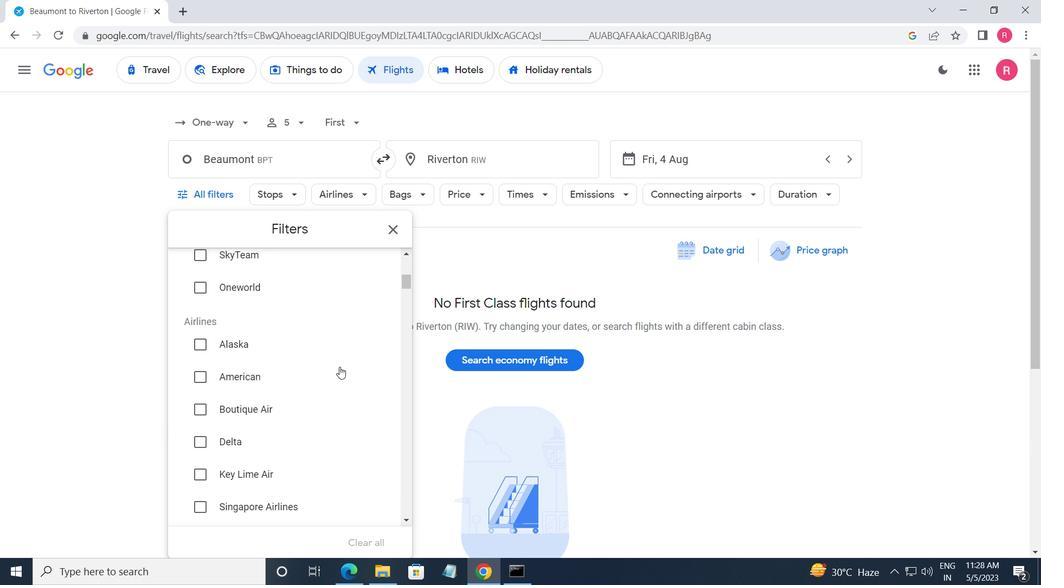 
Action: Mouse scrolled (339, 367) with delta (0, 0)
Screenshot: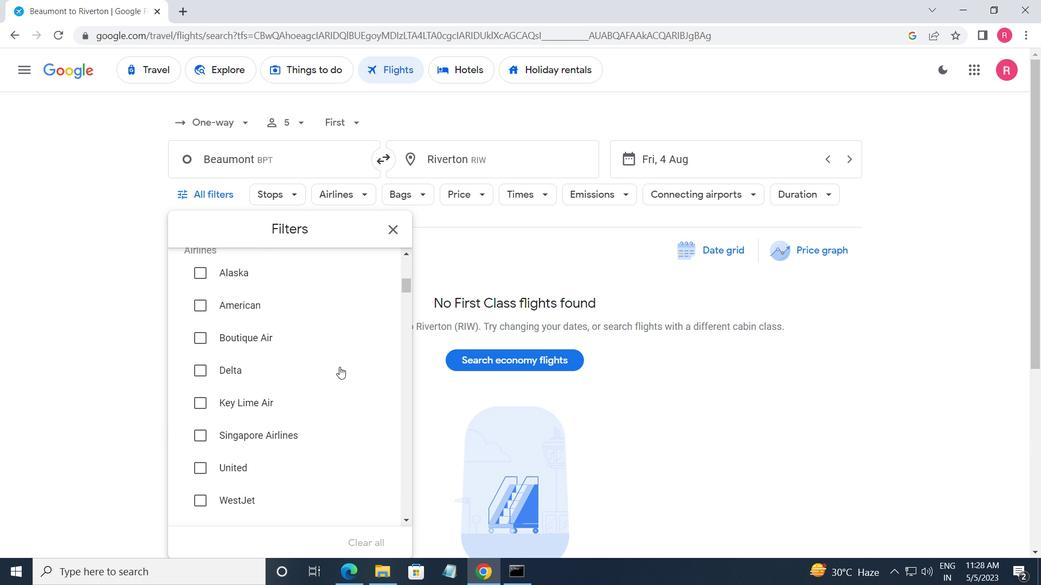
Action: Mouse scrolled (339, 367) with delta (0, 0)
Screenshot: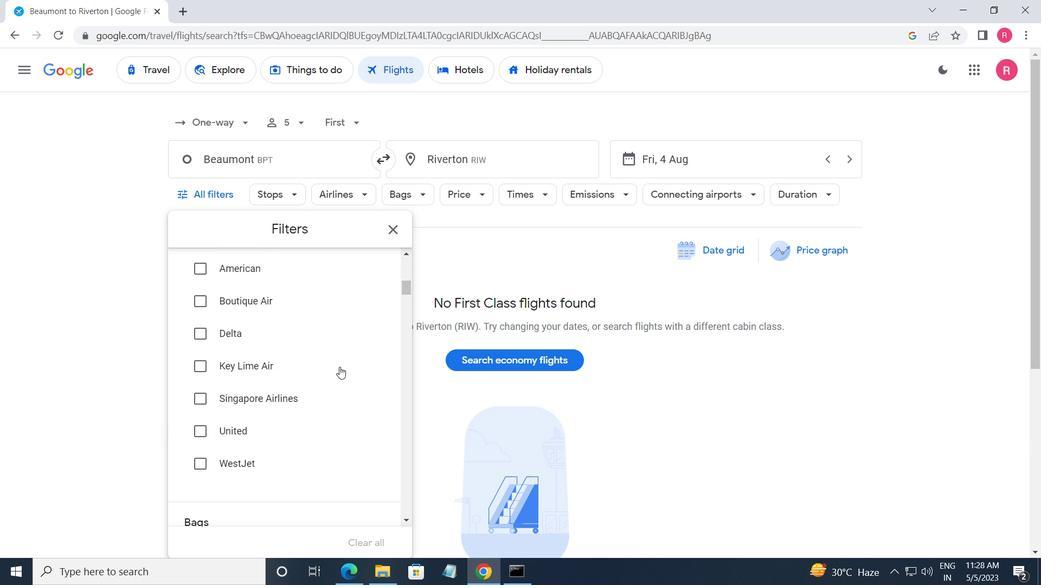 
Action: Mouse scrolled (339, 367) with delta (0, 0)
Screenshot: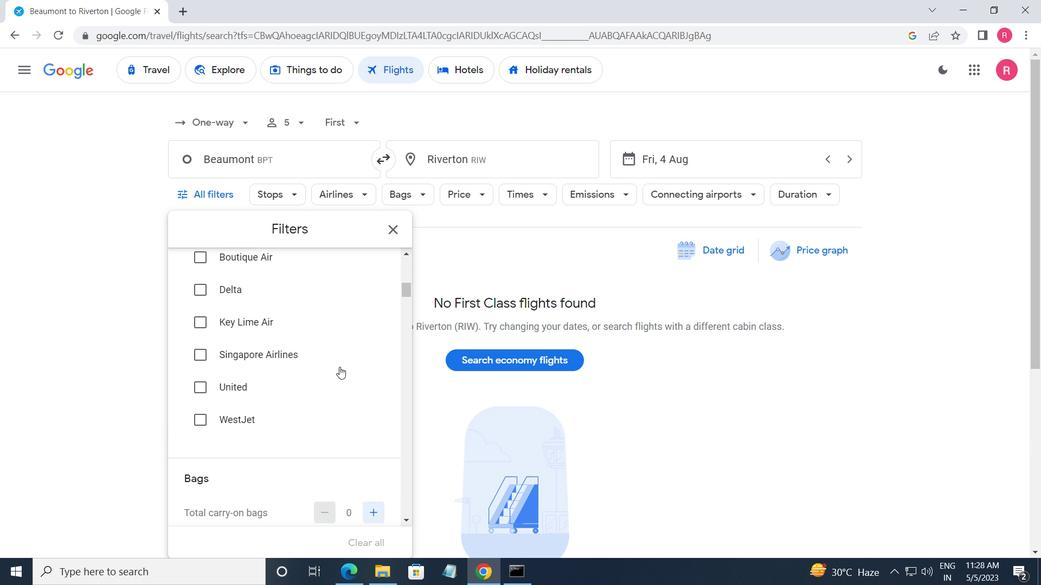 
Action: Mouse moved to (364, 336)
Screenshot: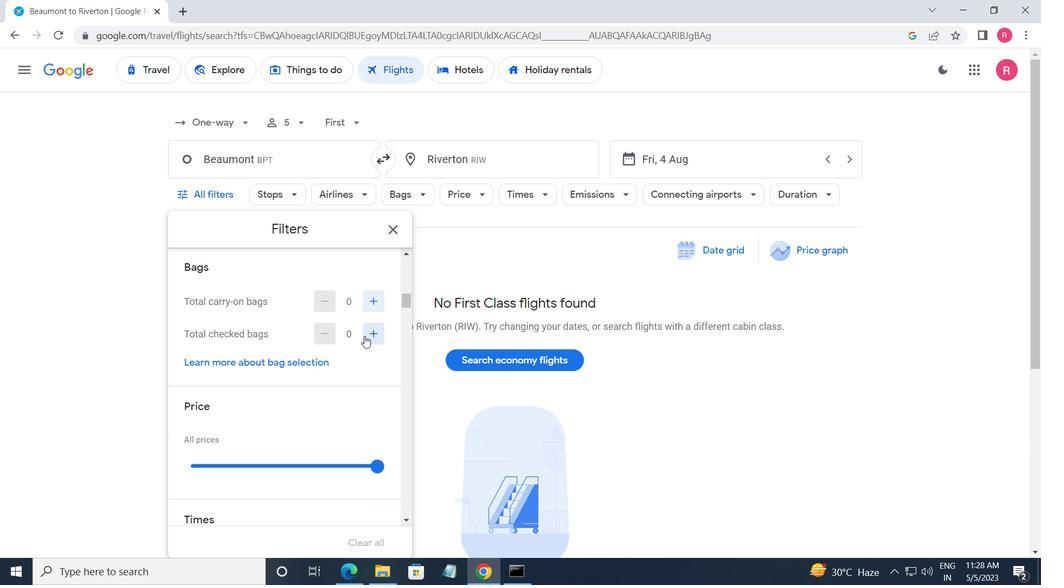 
Action: Mouse pressed left at (364, 336)
Screenshot: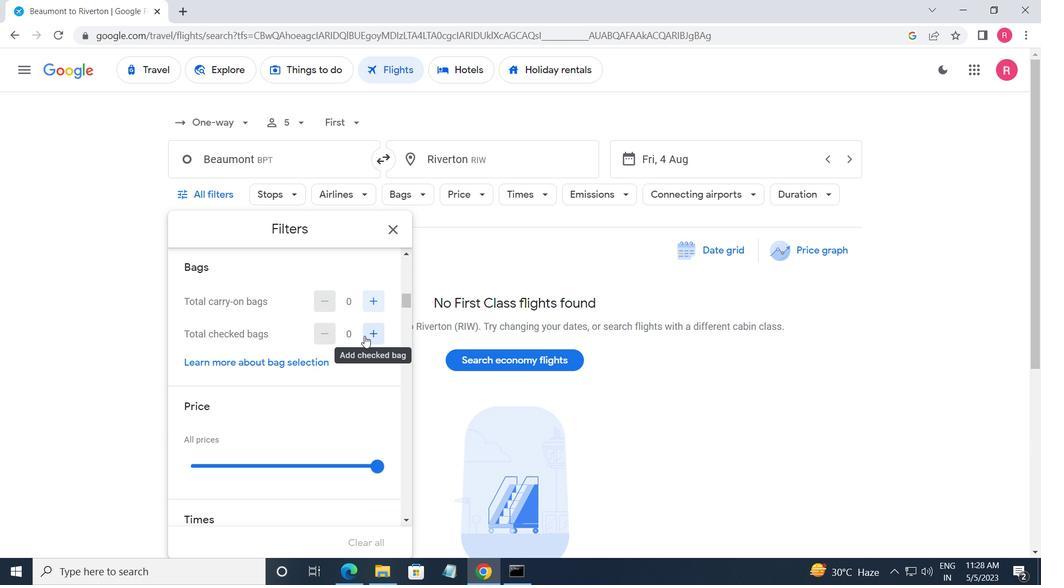 
Action: Mouse moved to (365, 336)
Screenshot: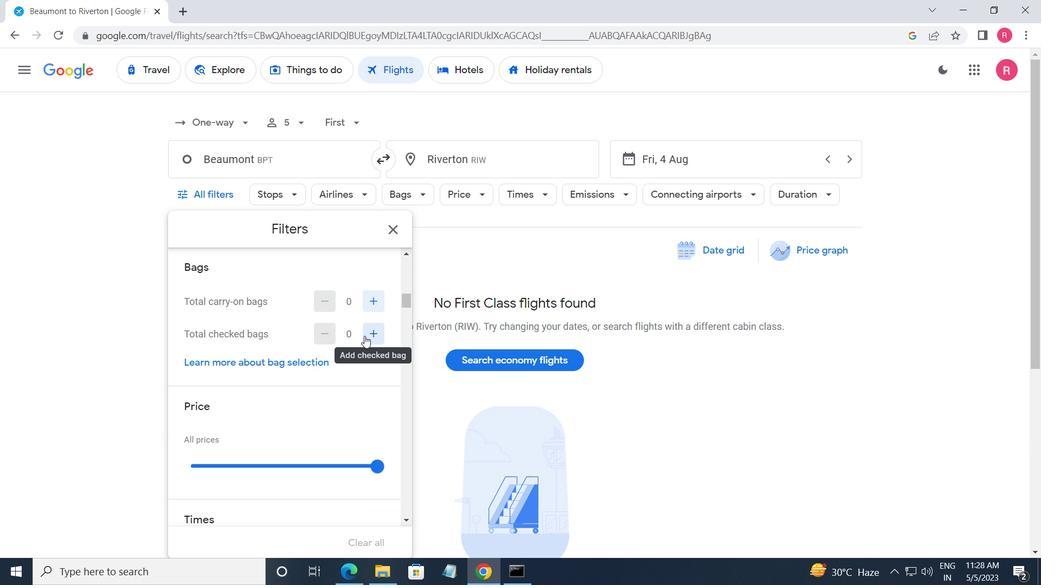 
Action: Mouse pressed left at (365, 336)
Screenshot: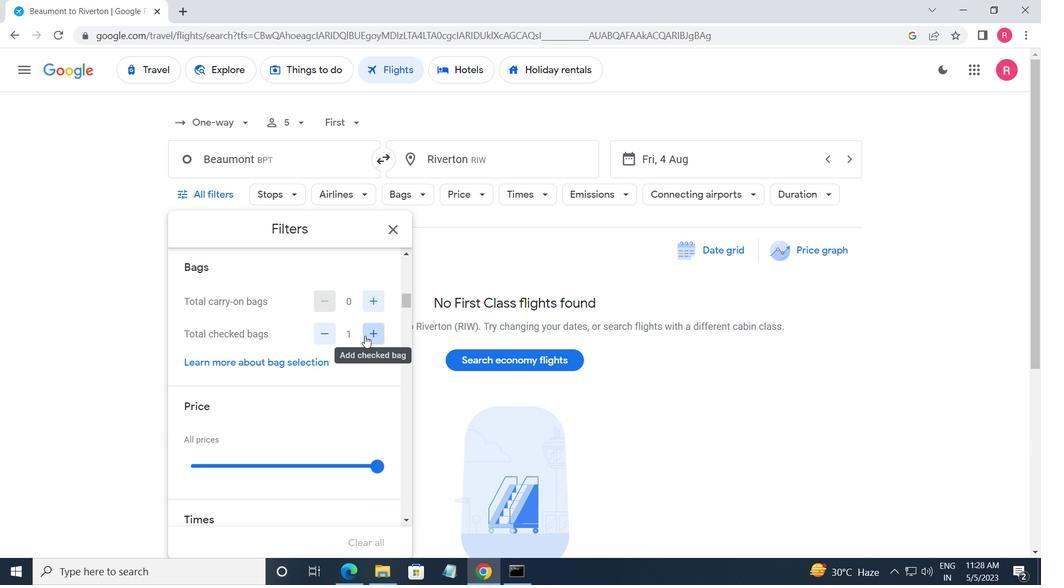 
Action: Mouse pressed left at (365, 336)
Screenshot: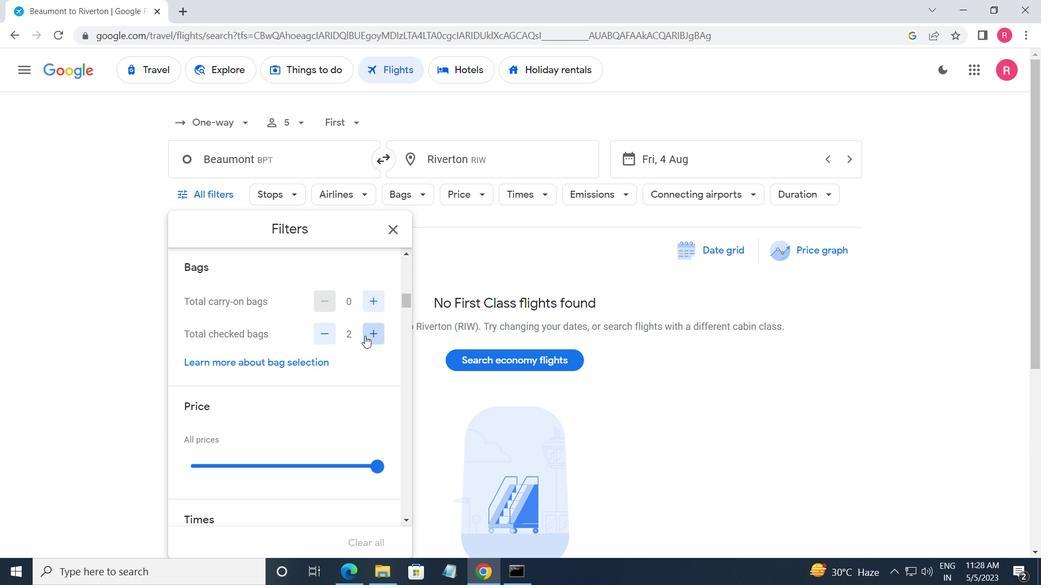 
Action: Mouse pressed left at (365, 336)
Screenshot: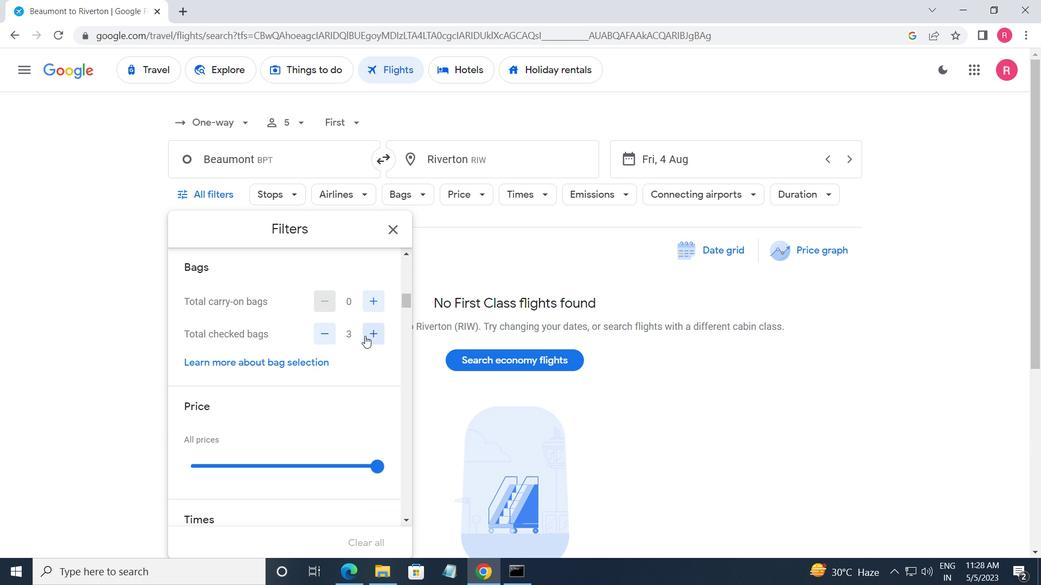 
Action: Mouse pressed left at (365, 336)
Screenshot: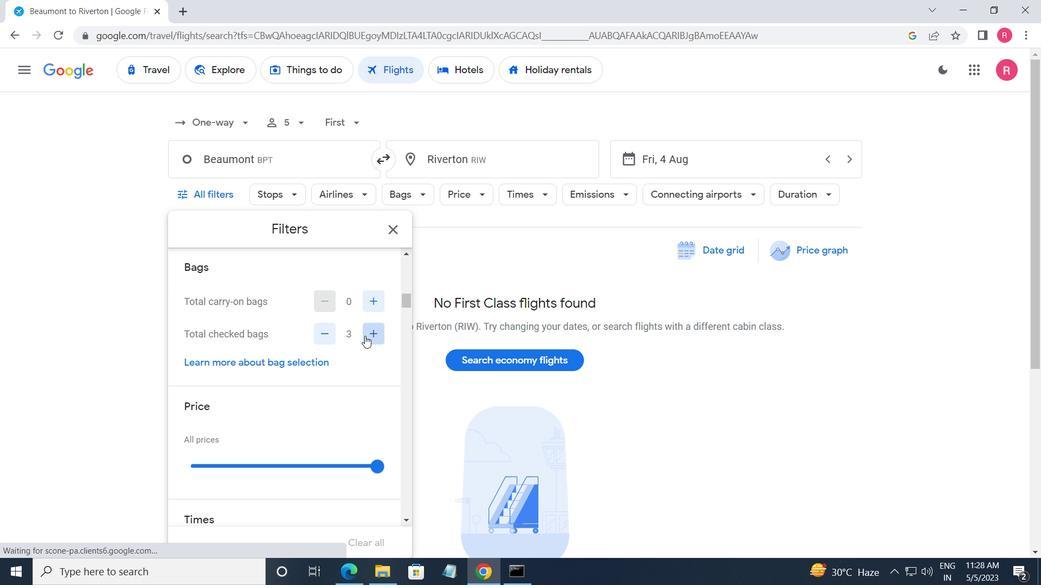 
Action: Mouse moved to (366, 375)
Screenshot: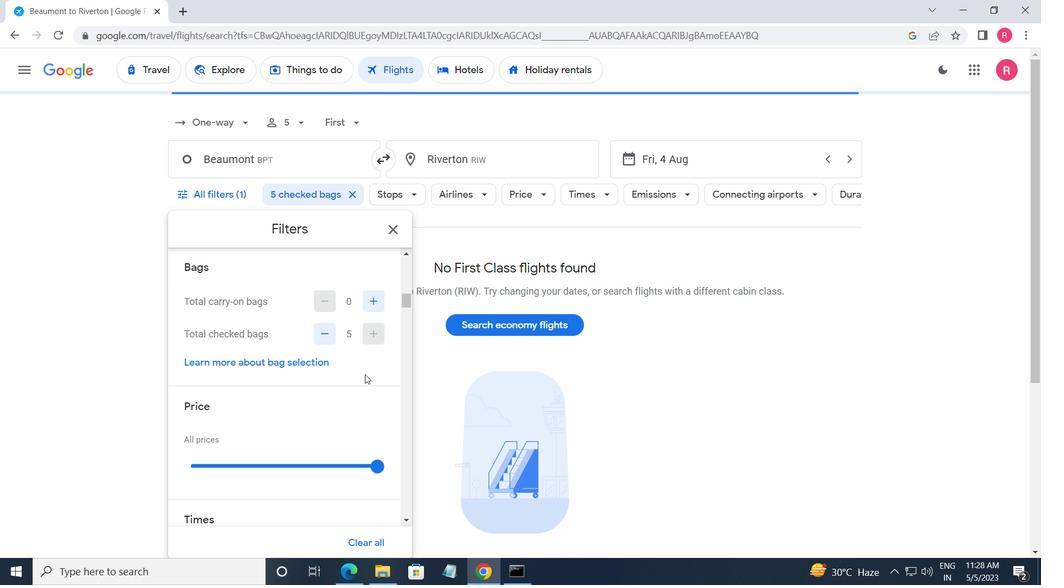 
Action: Mouse scrolled (366, 374) with delta (0, 0)
Screenshot: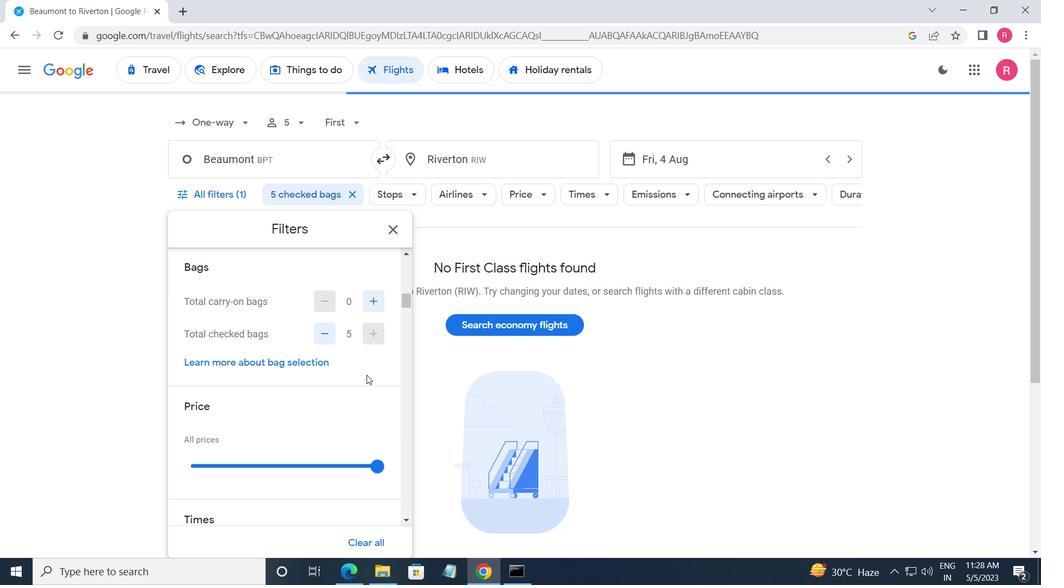 
Action: Mouse moved to (384, 395)
Screenshot: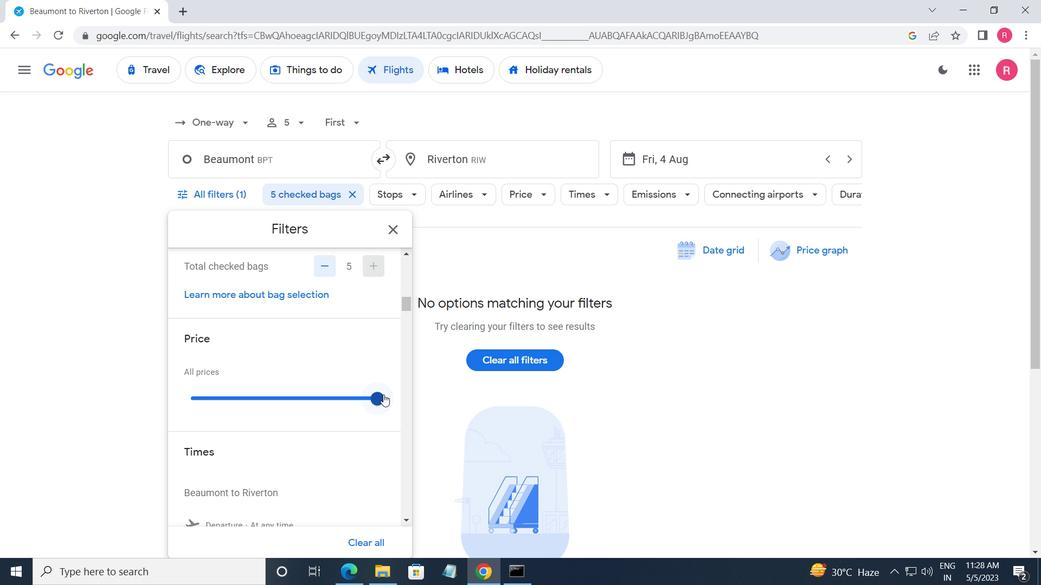 
Action: Mouse pressed left at (384, 395)
Screenshot: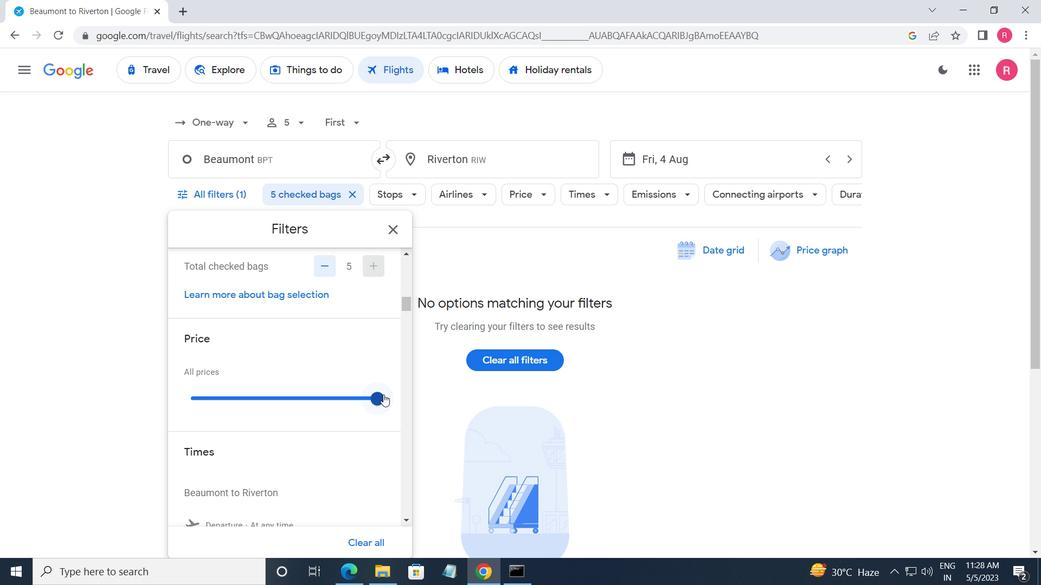 
Action: Mouse moved to (268, 401)
Screenshot: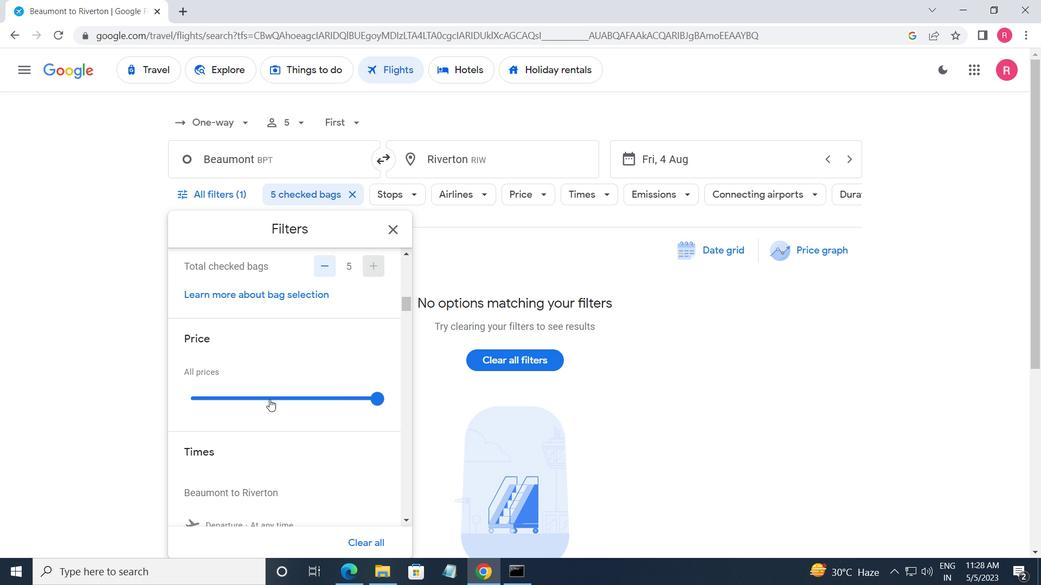 
Action: Mouse scrolled (268, 400) with delta (0, 0)
Screenshot: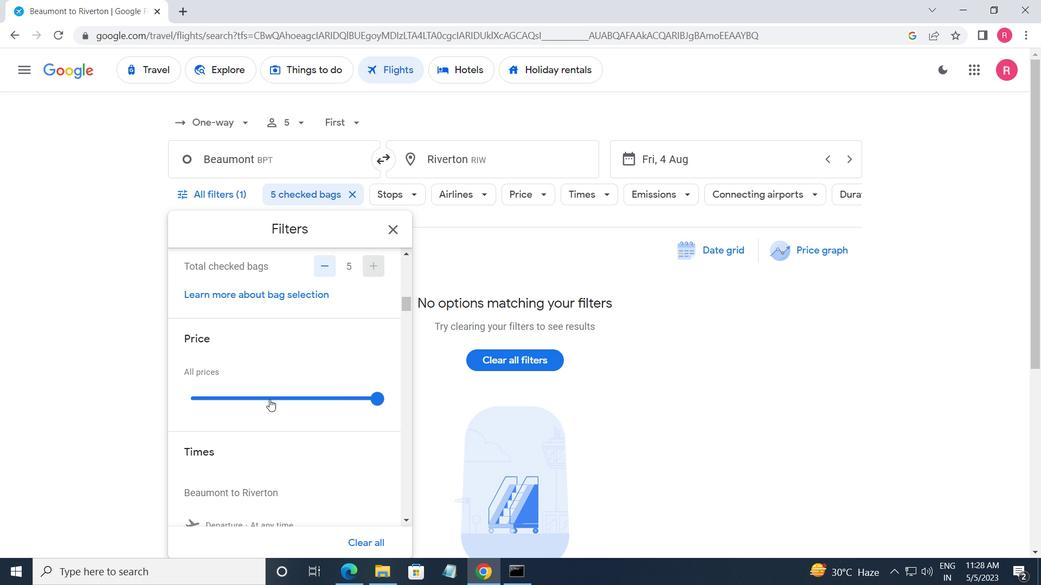 
Action: Mouse moved to (266, 400)
Screenshot: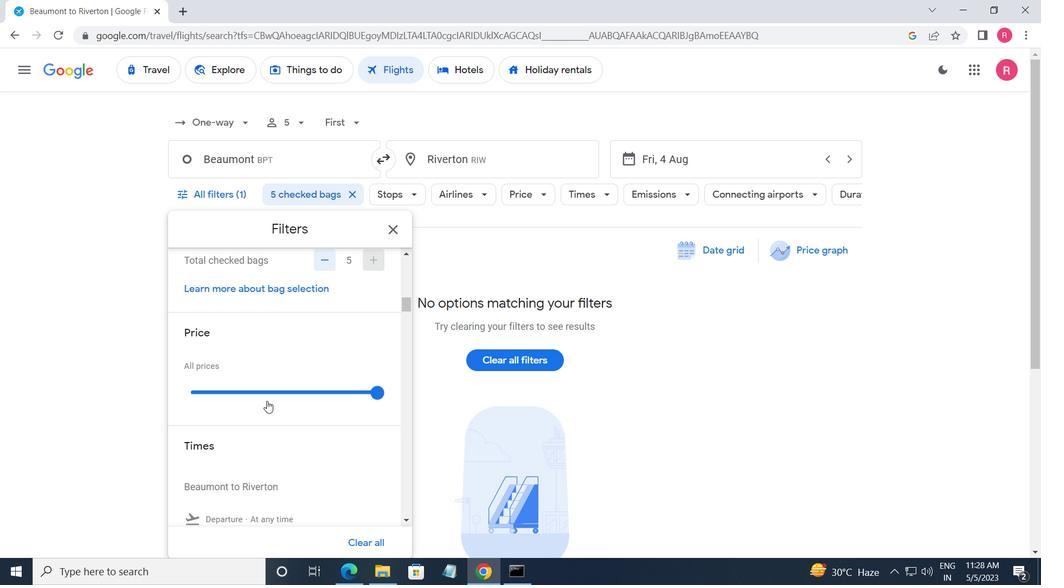 
Action: Mouse scrolled (266, 399) with delta (0, 0)
Screenshot: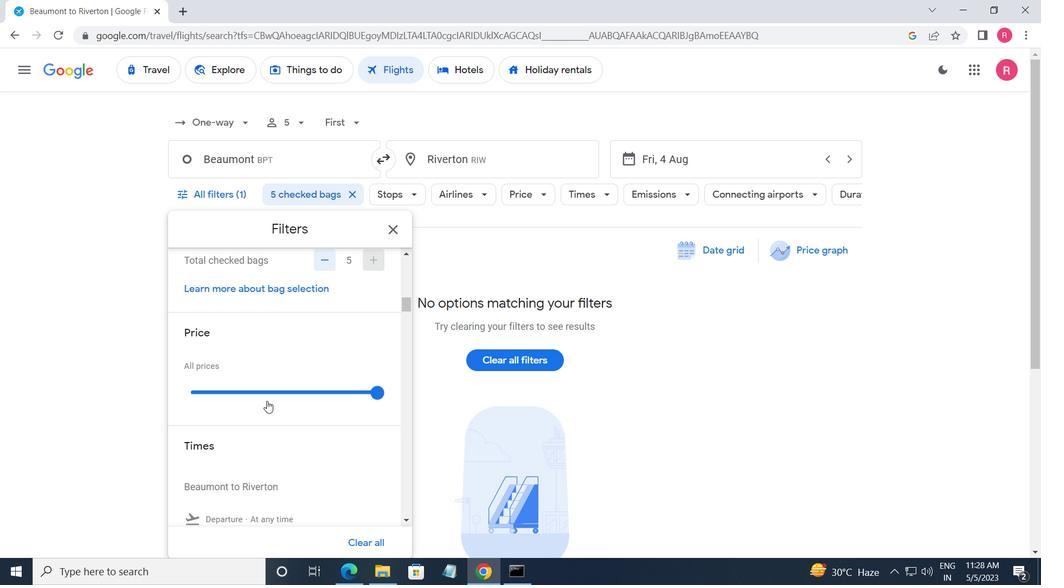 
Action: Mouse moved to (190, 408)
Screenshot: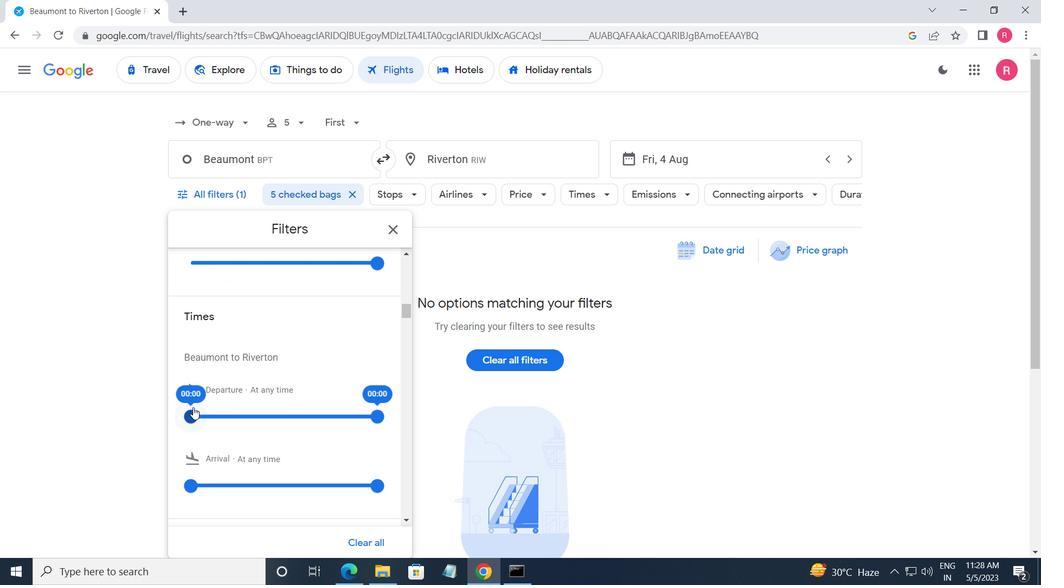 
Action: Mouse pressed left at (190, 408)
Screenshot: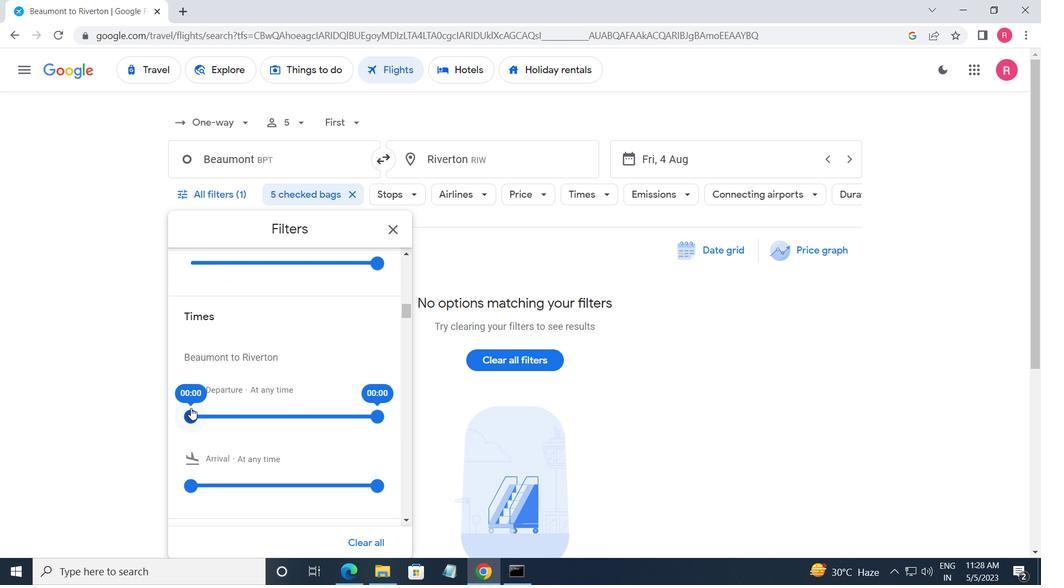 
Action: Mouse moved to (376, 415)
Screenshot: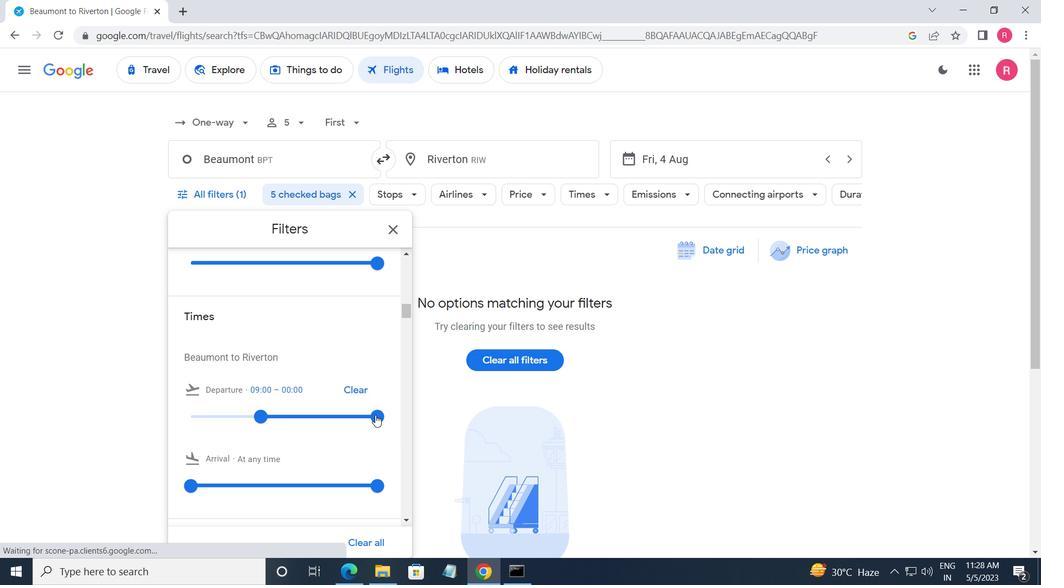 
Action: Mouse pressed left at (376, 415)
Screenshot: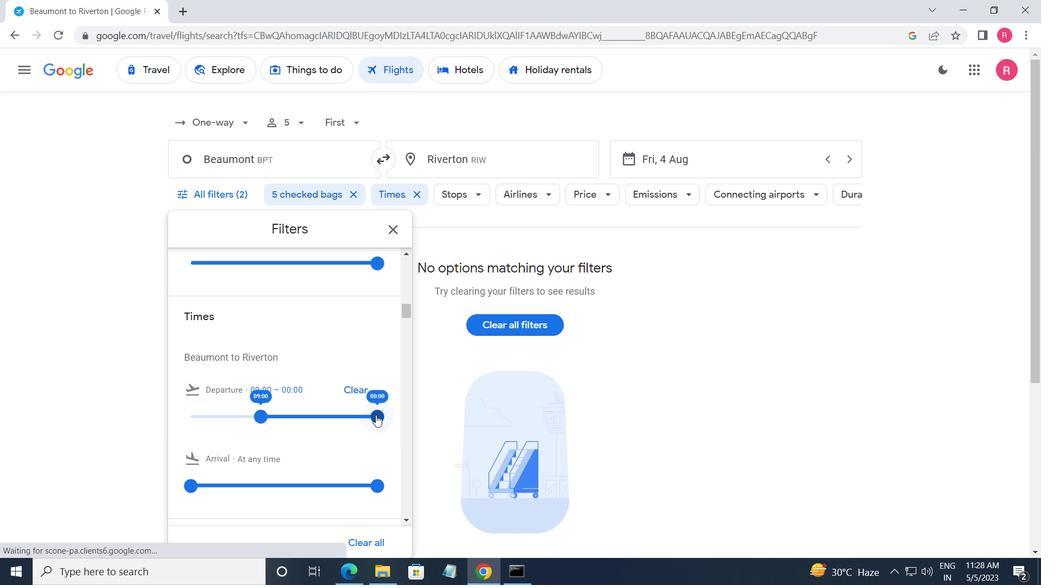 
Action: Mouse moved to (389, 228)
Screenshot: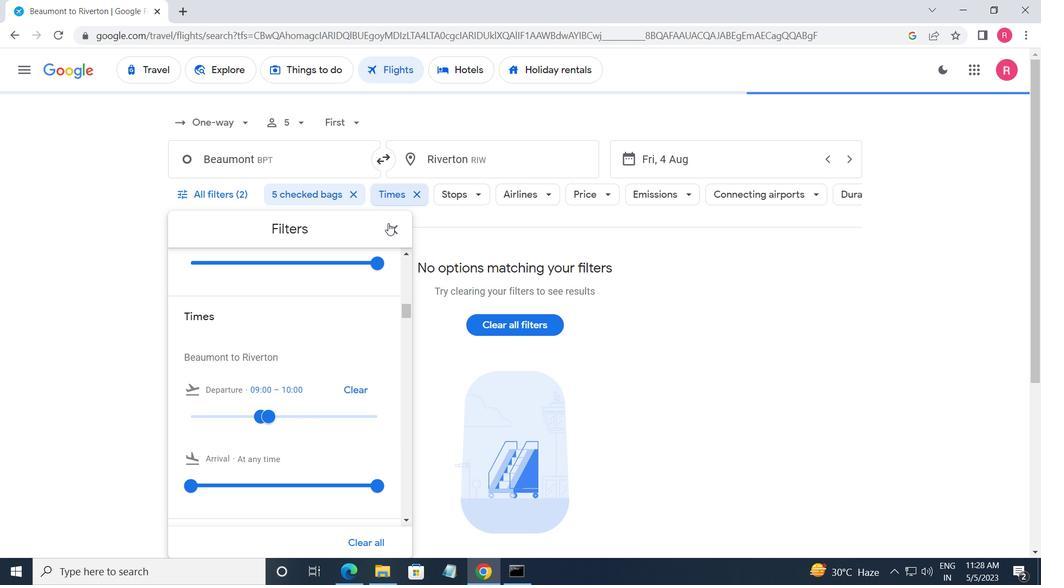 
Action: Mouse pressed left at (389, 228)
Screenshot: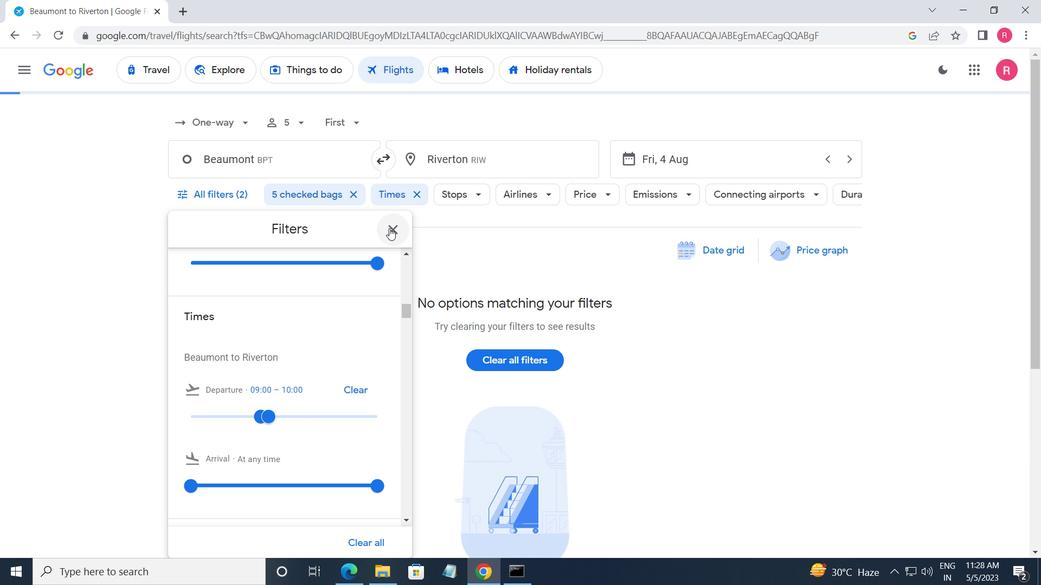 
